 Task: Open the "Change your login email or login method" article.
Action: Mouse moved to (899, 95)
Screenshot: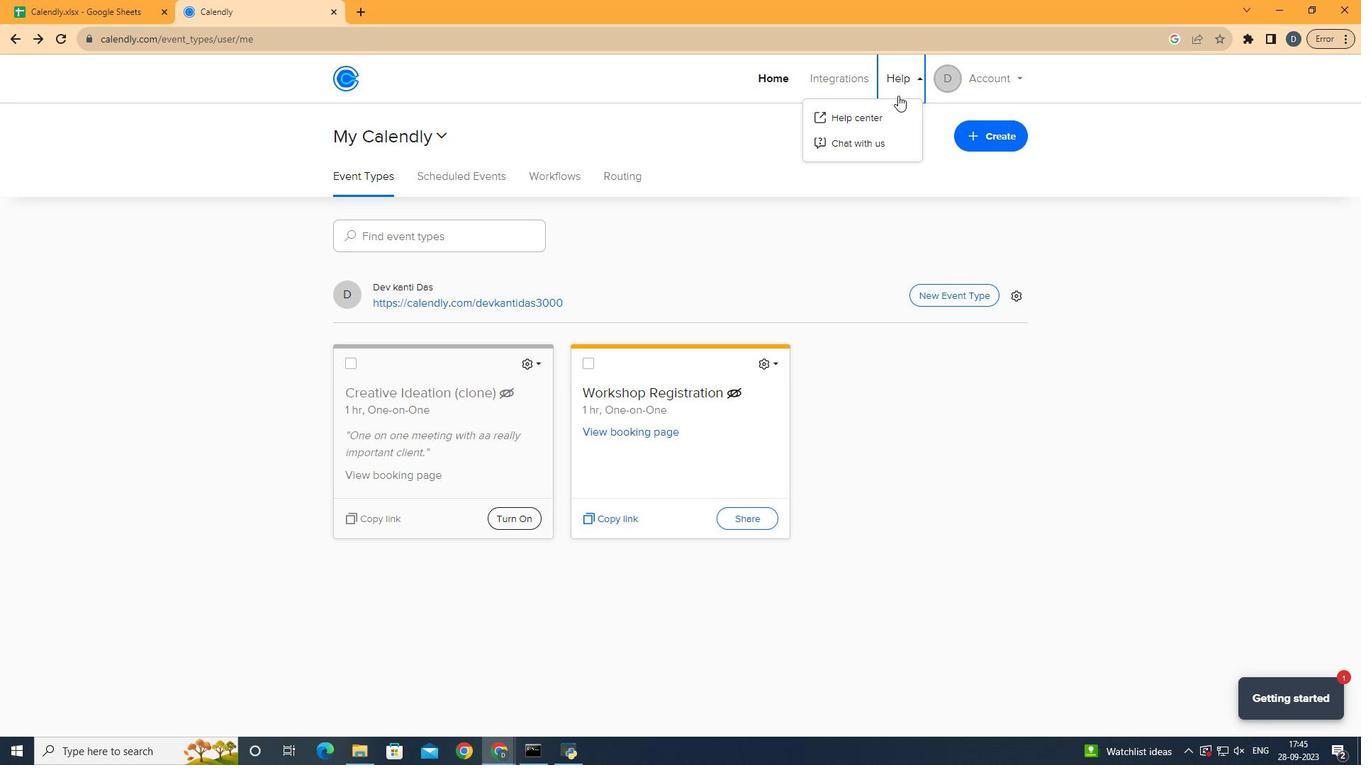 
Action: Mouse pressed left at (899, 95)
Screenshot: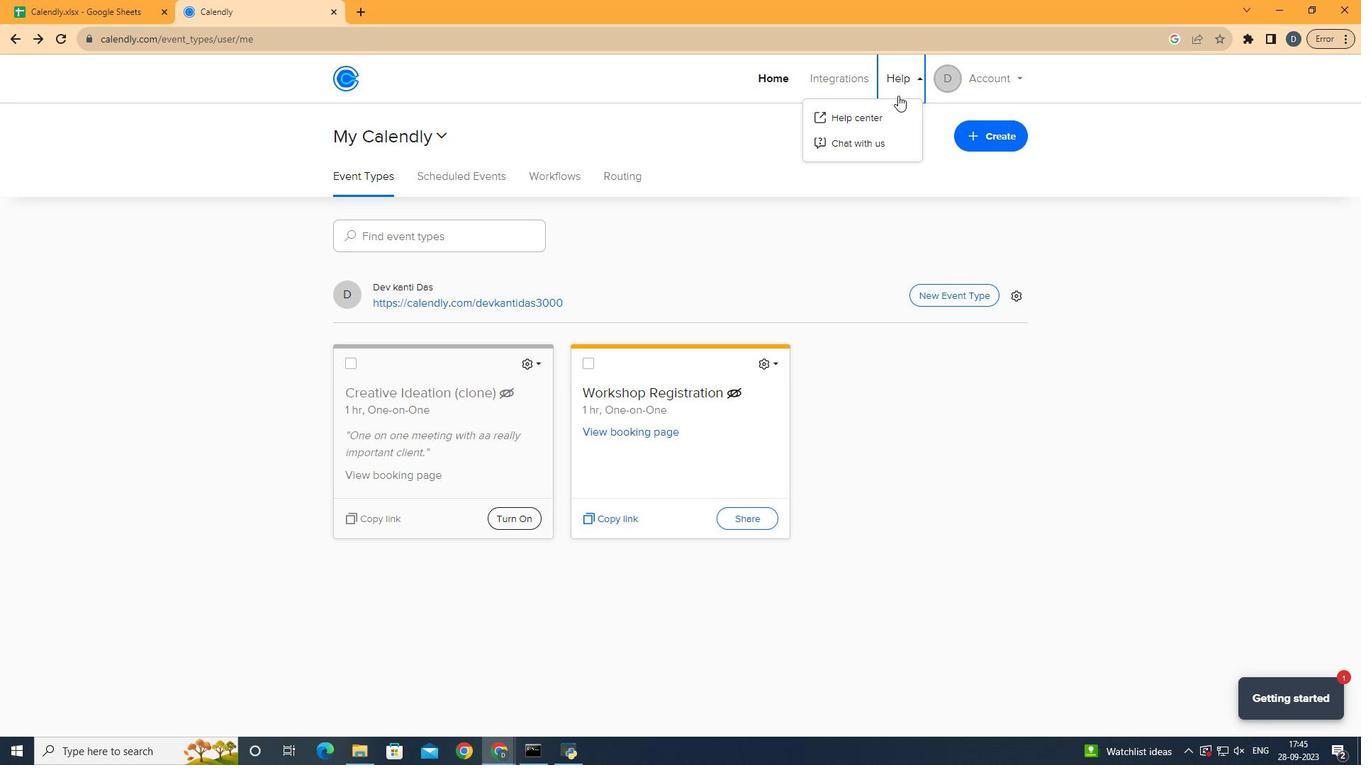 
Action: Mouse moved to (888, 114)
Screenshot: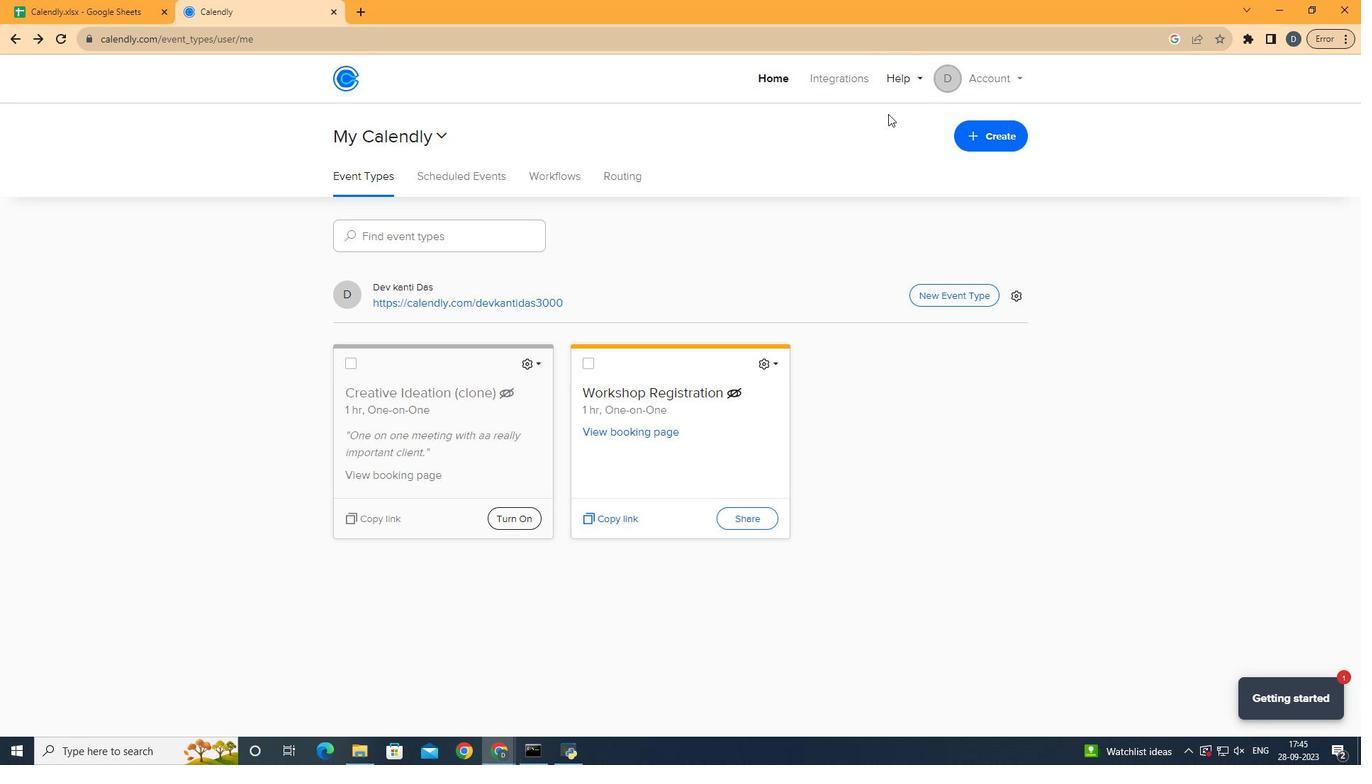 
Action: Mouse pressed left at (888, 114)
Screenshot: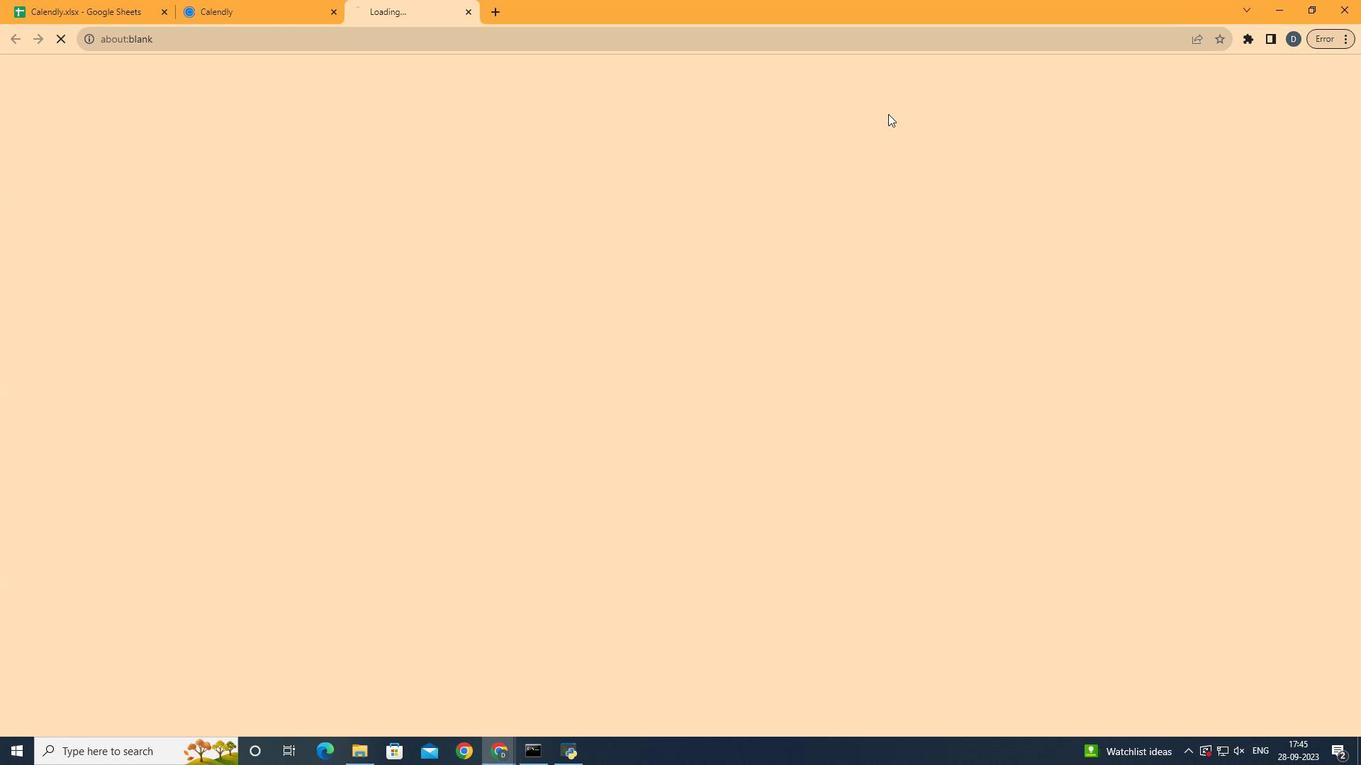 
Action: Mouse moved to (706, 415)
Screenshot: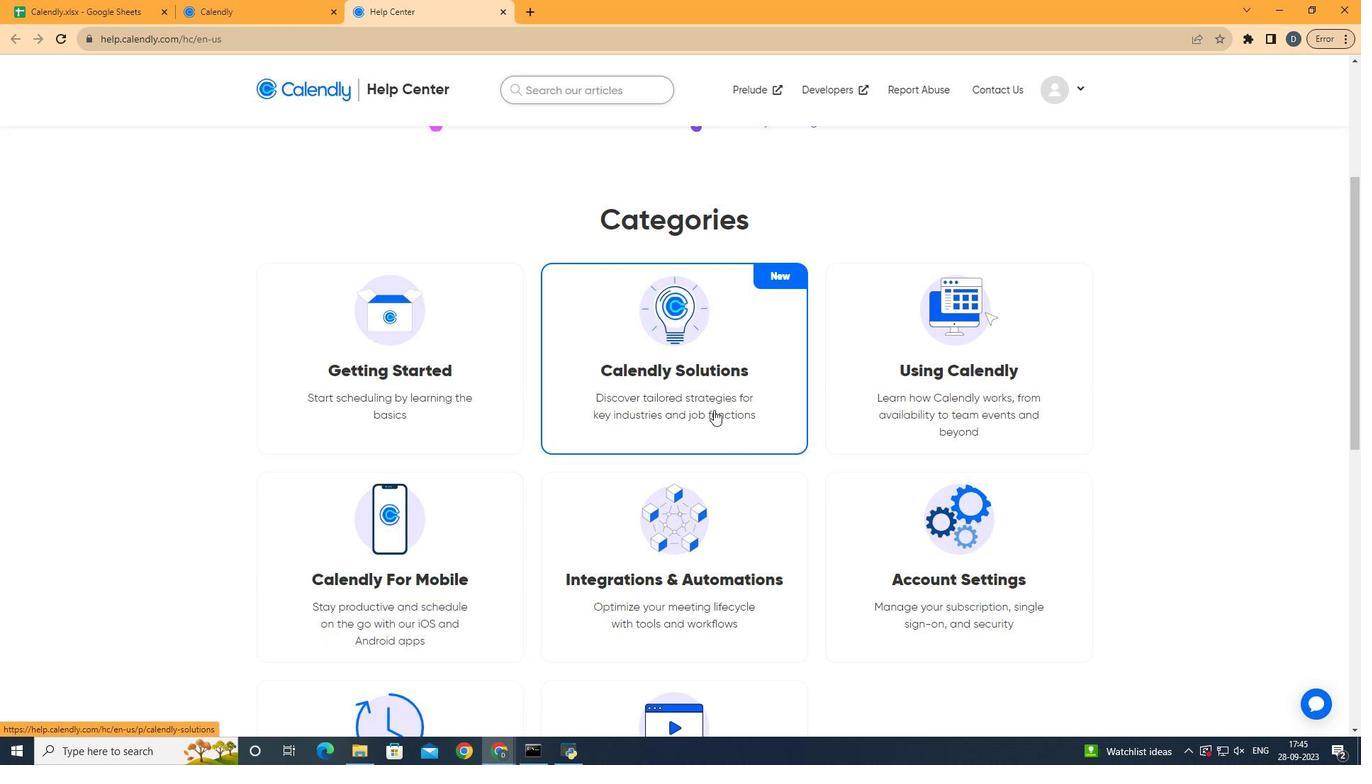 
Action: Mouse scrolled (706, 414) with delta (0, 0)
Screenshot: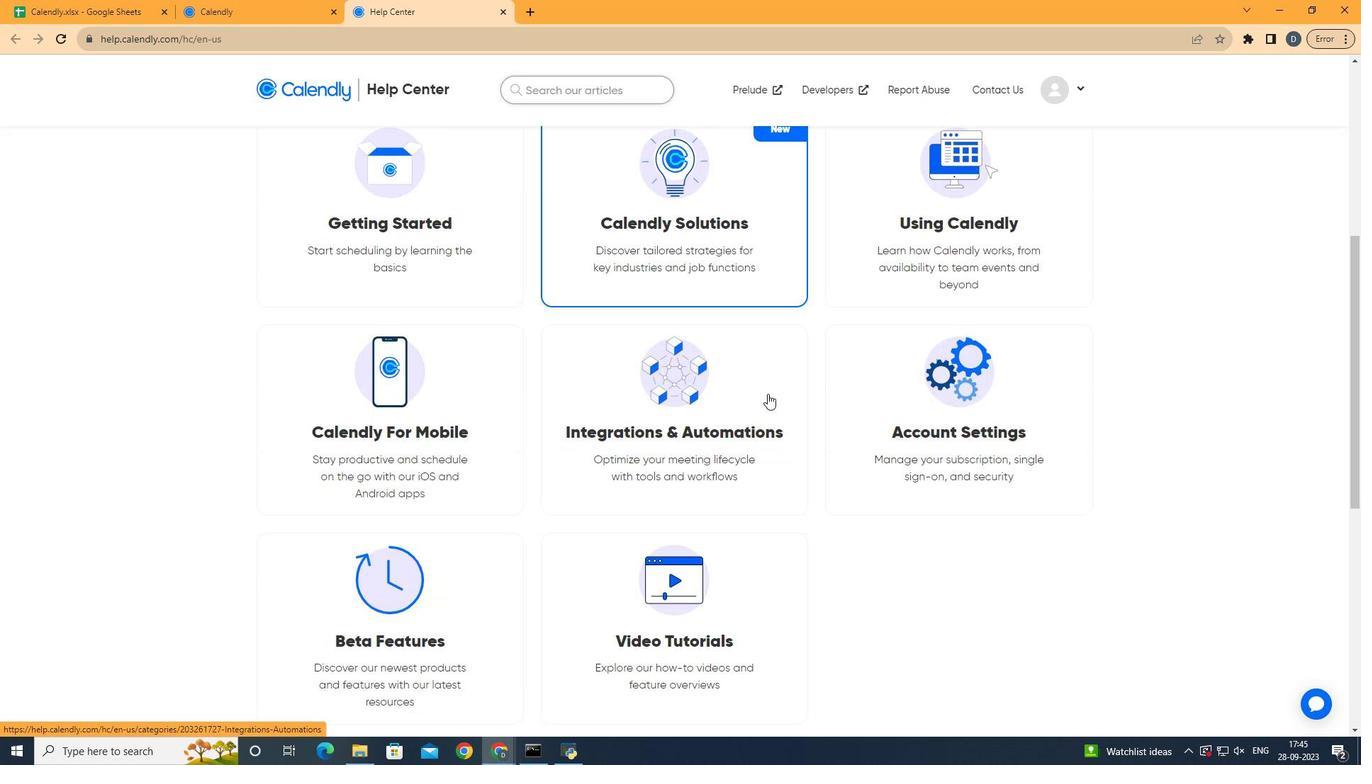 
Action: Mouse scrolled (706, 414) with delta (0, 0)
Screenshot: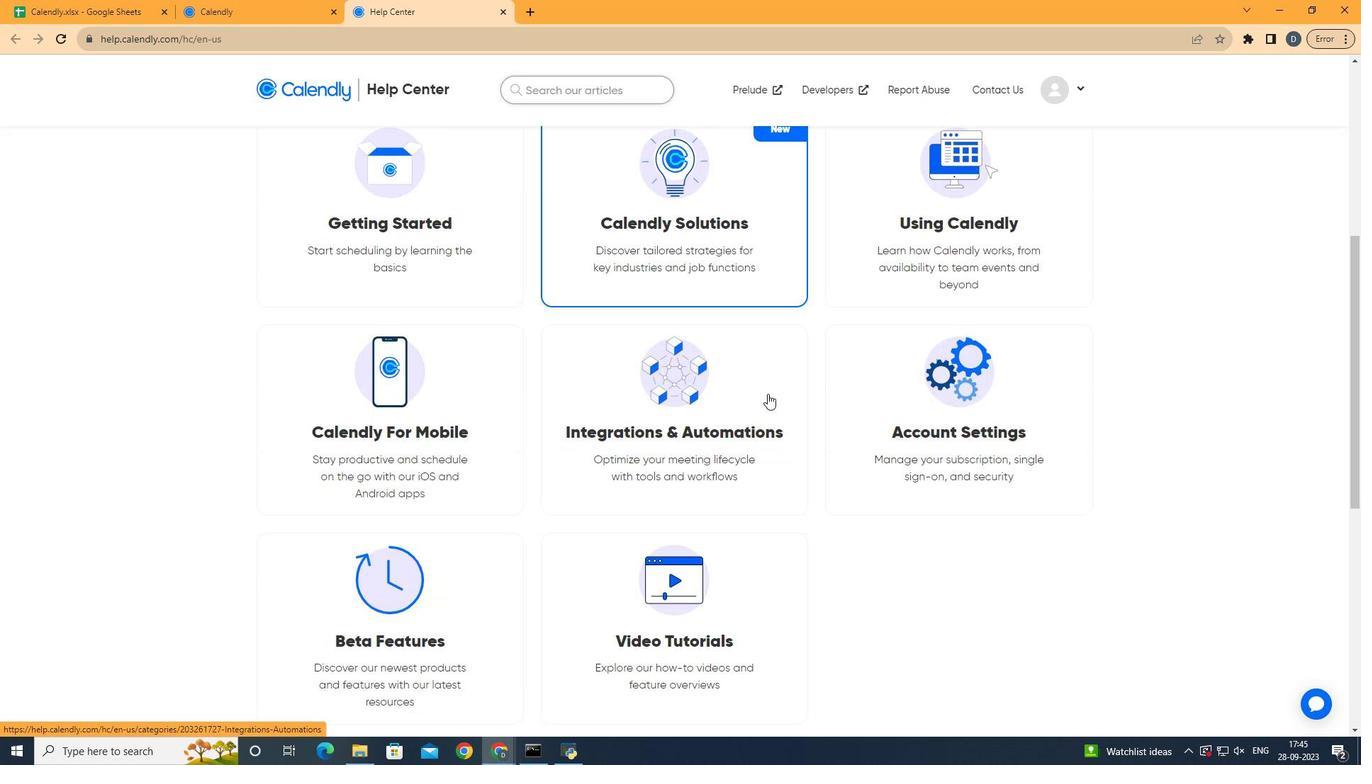 
Action: Mouse scrolled (706, 414) with delta (0, 0)
Screenshot: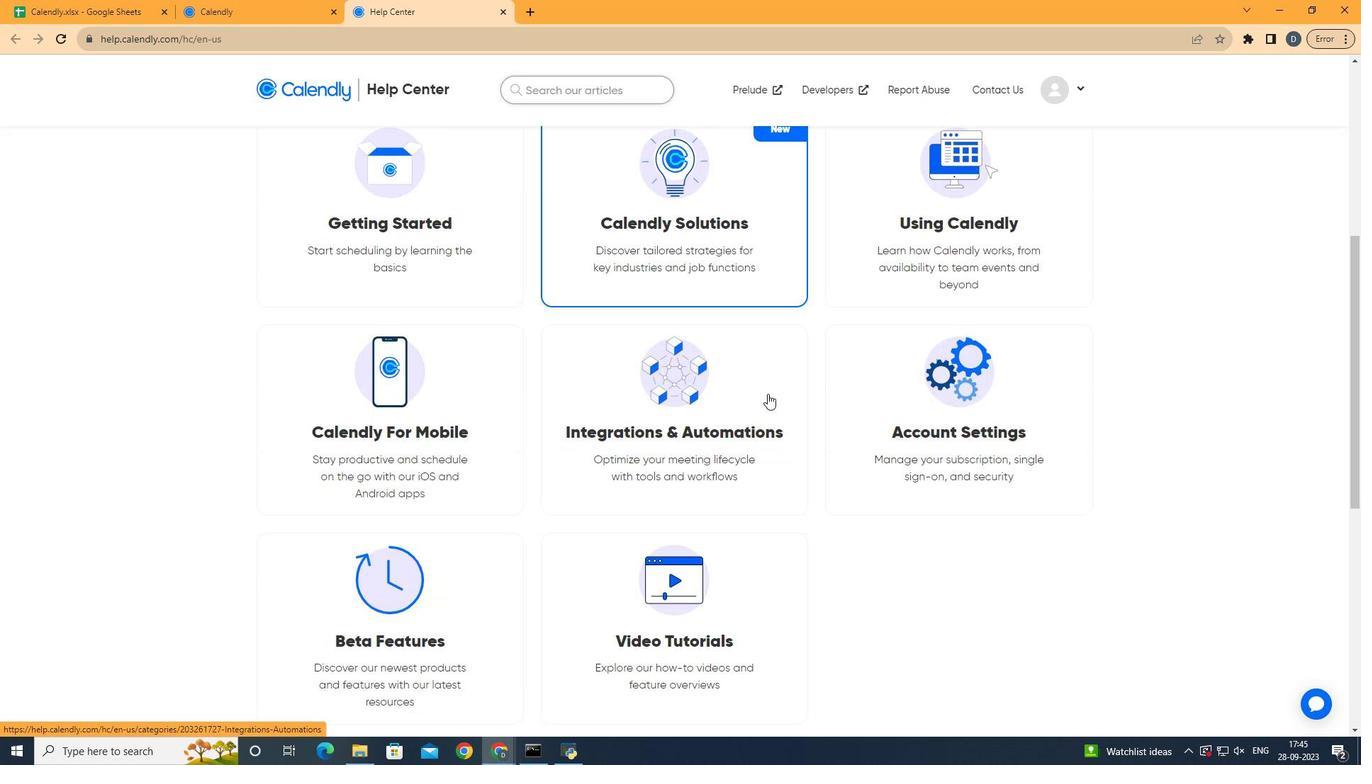 
Action: Mouse scrolled (706, 414) with delta (0, 0)
Screenshot: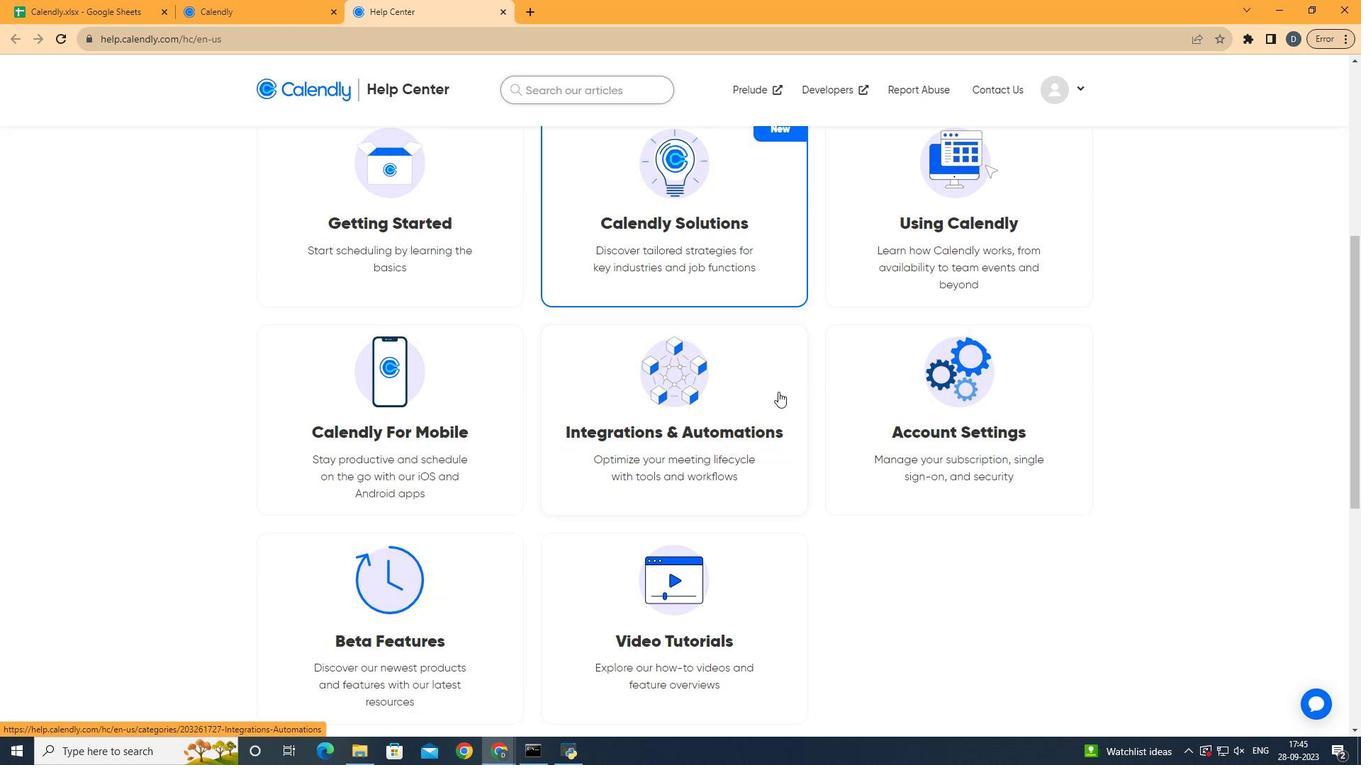 
Action: Mouse scrolled (706, 414) with delta (0, 0)
Screenshot: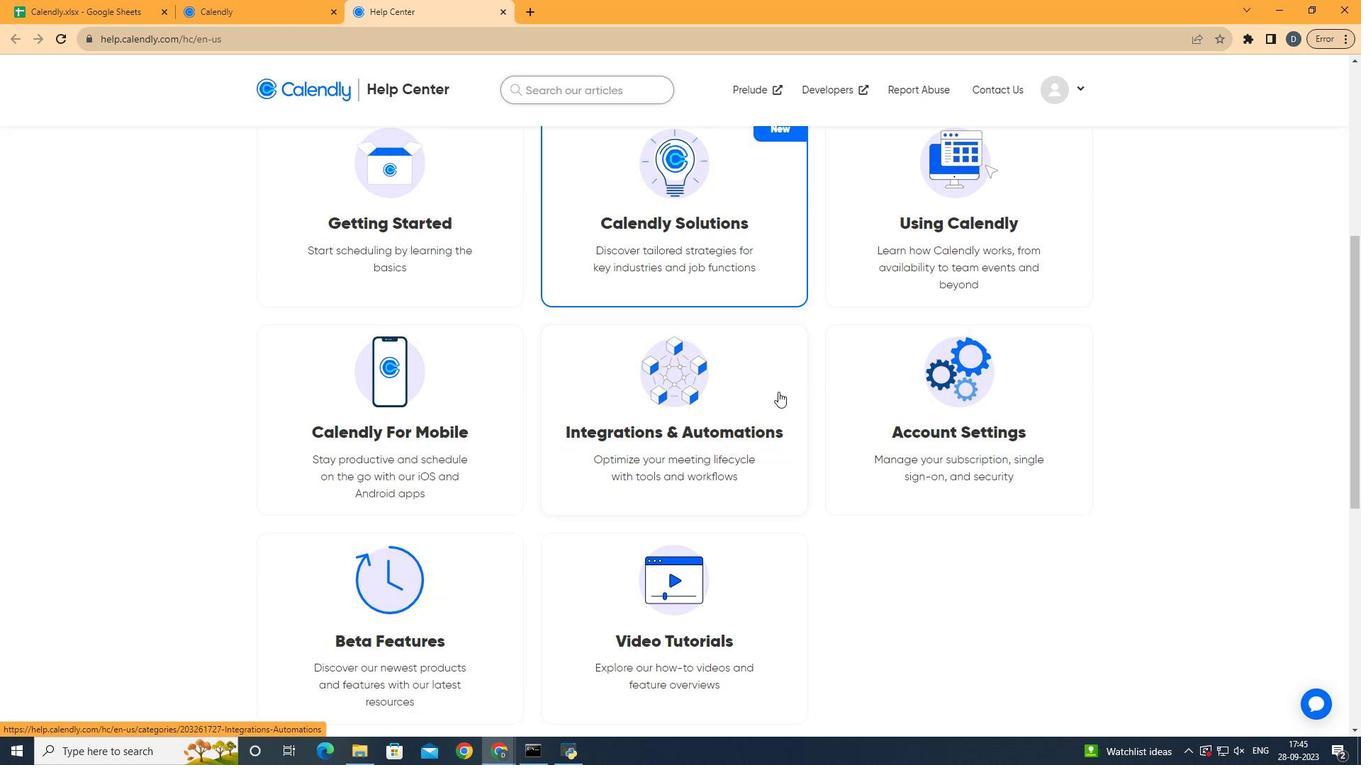 
Action: Mouse scrolled (706, 414) with delta (0, 0)
Screenshot: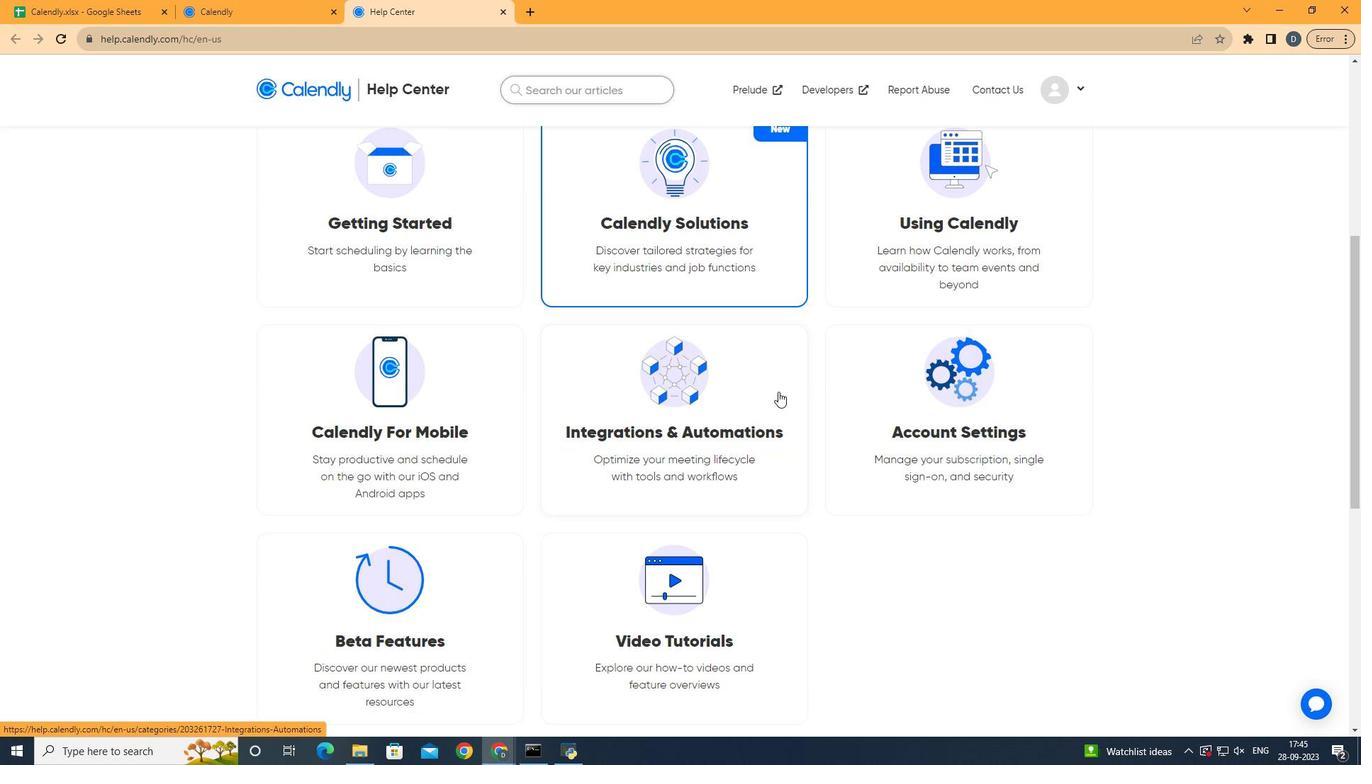 
Action: Mouse moved to (972, 414)
Screenshot: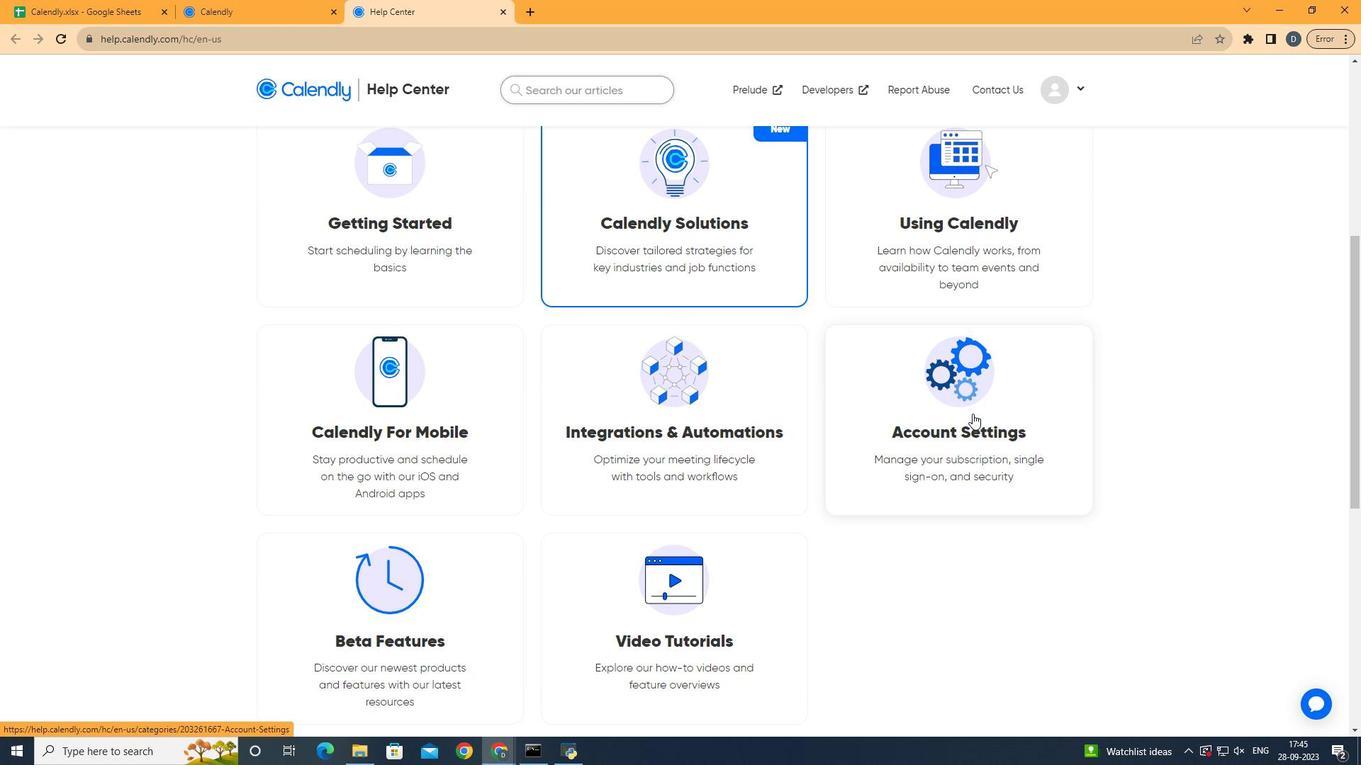 
Action: Mouse pressed left at (972, 414)
Screenshot: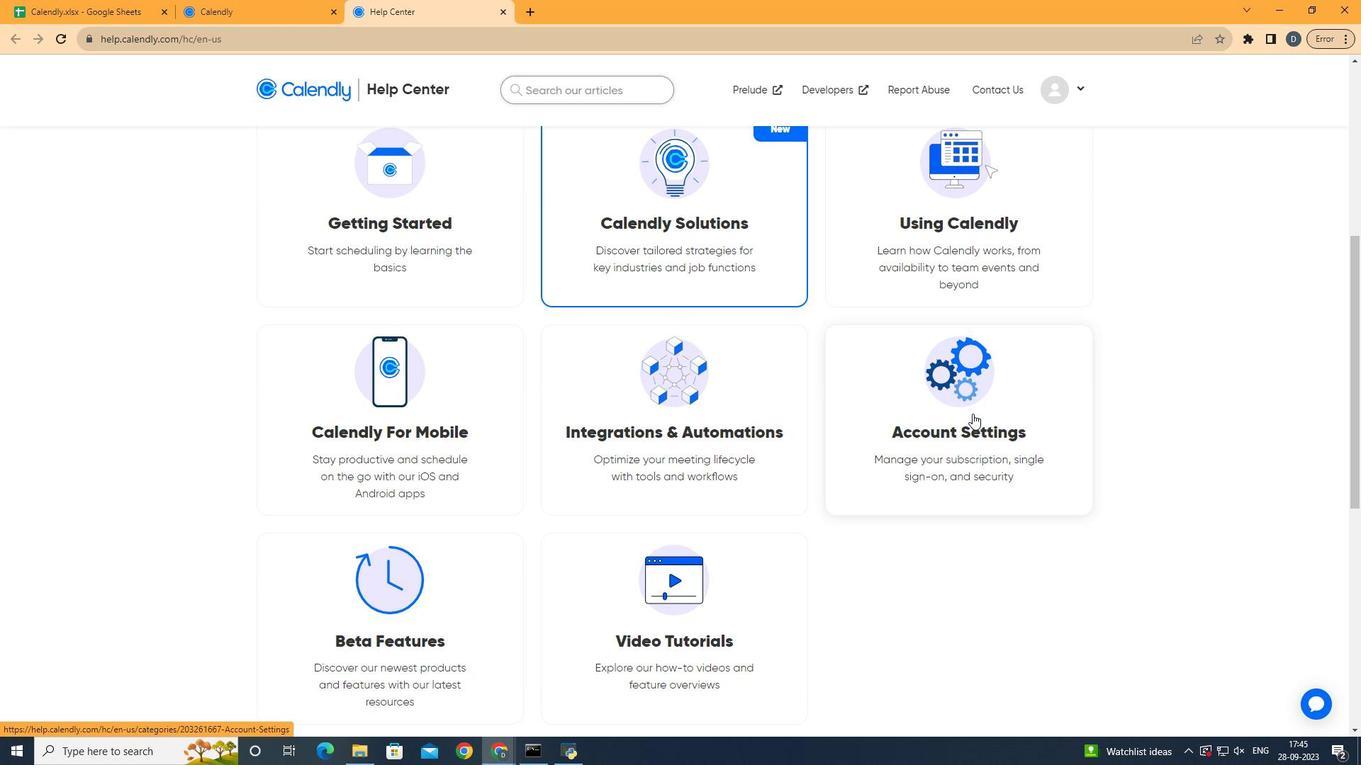 
Action: Mouse moved to (696, 456)
Screenshot: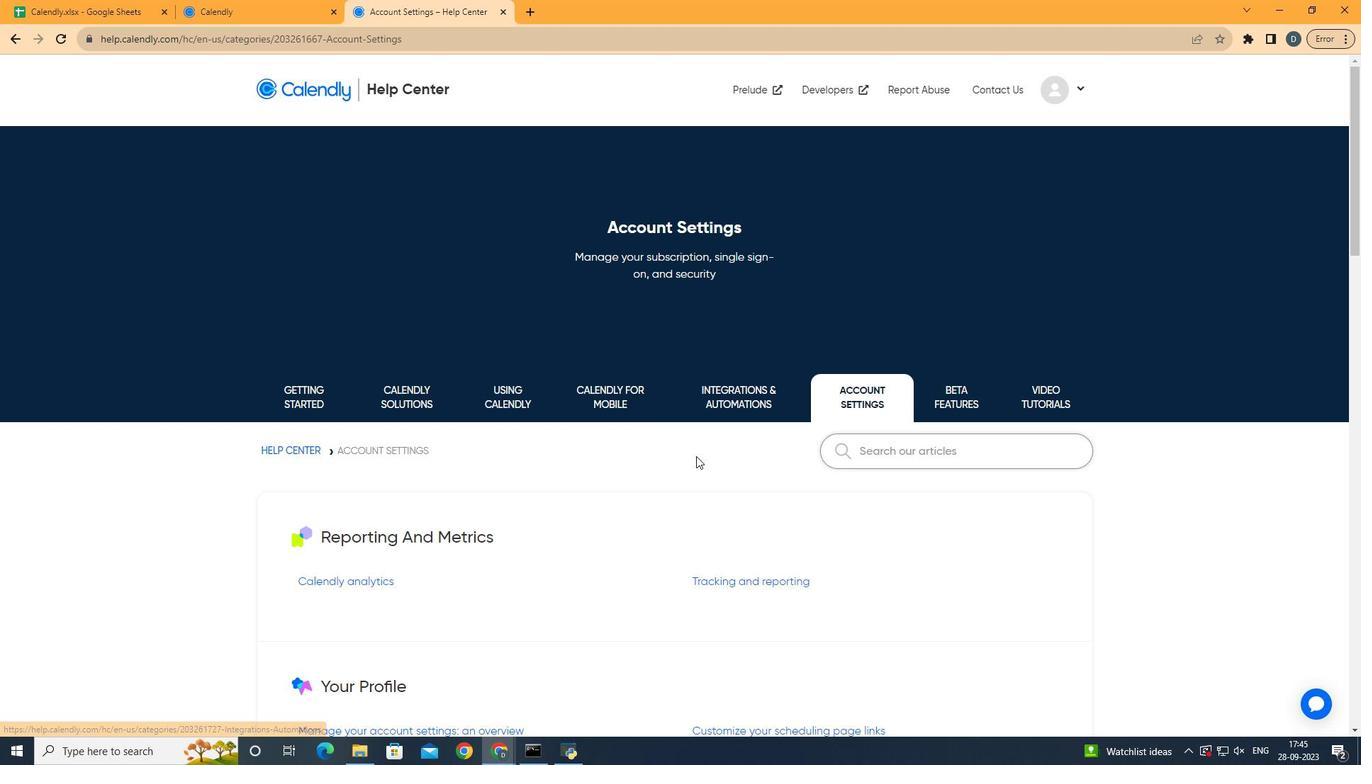 
Action: Mouse scrolled (696, 455) with delta (0, 0)
Screenshot: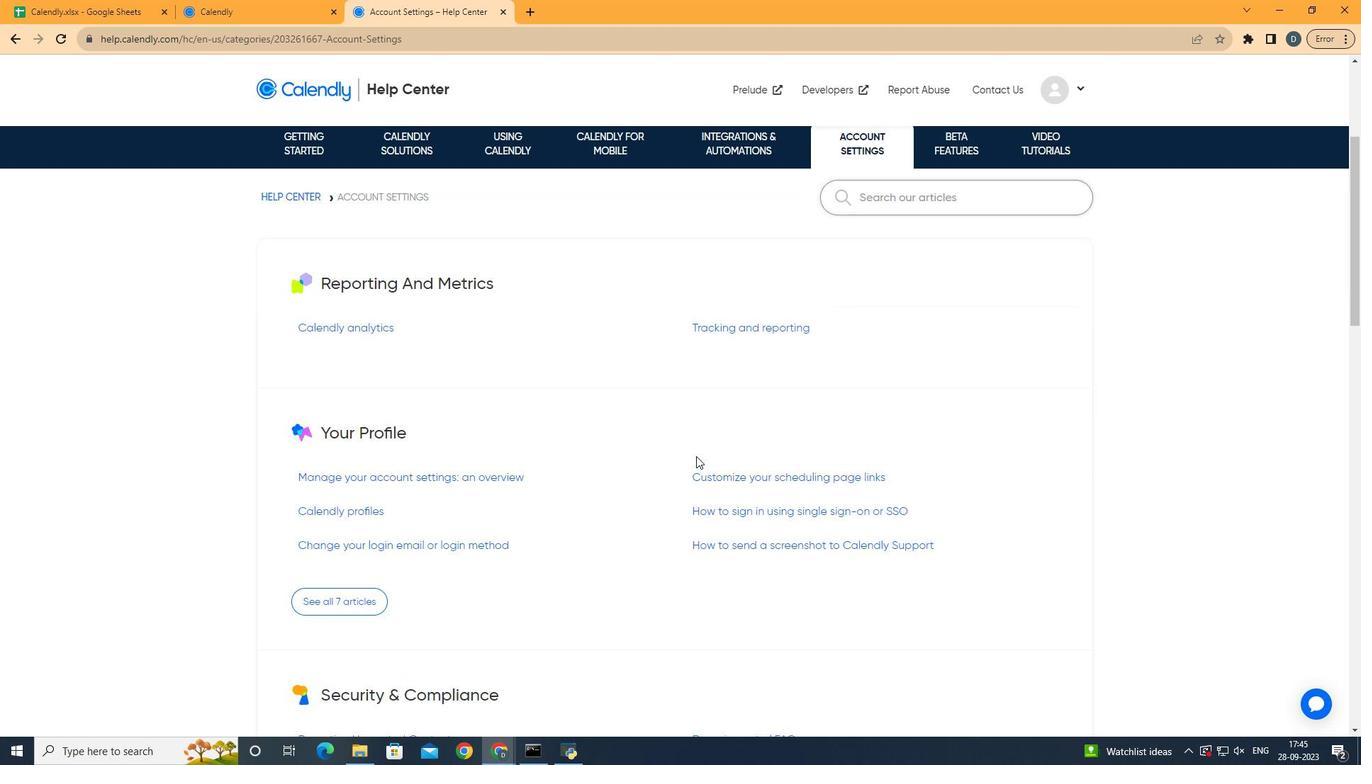 
Action: Mouse scrolled (696, 455) with delta (0, 0)
Screenshot: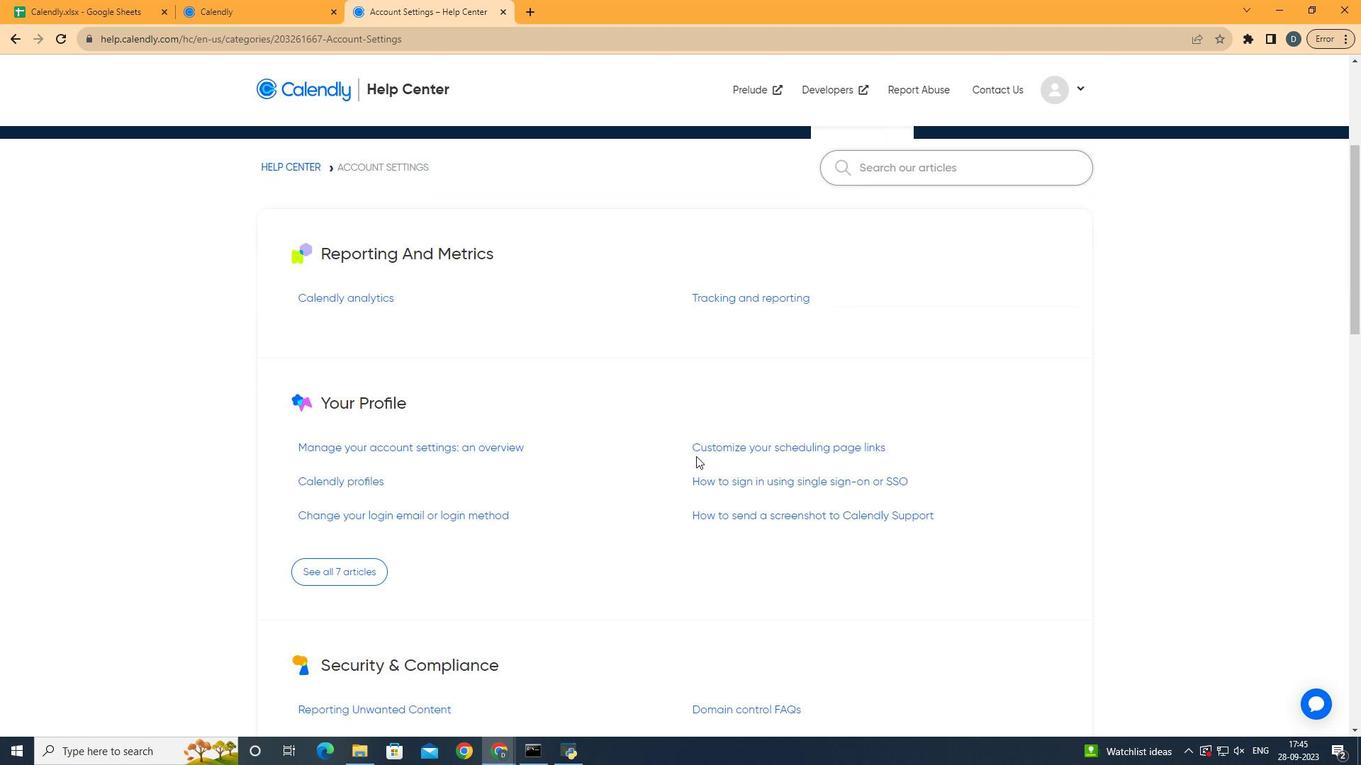 
Action: Mouse scrolled (696, 455) with delta (0, 0)
Screenshot: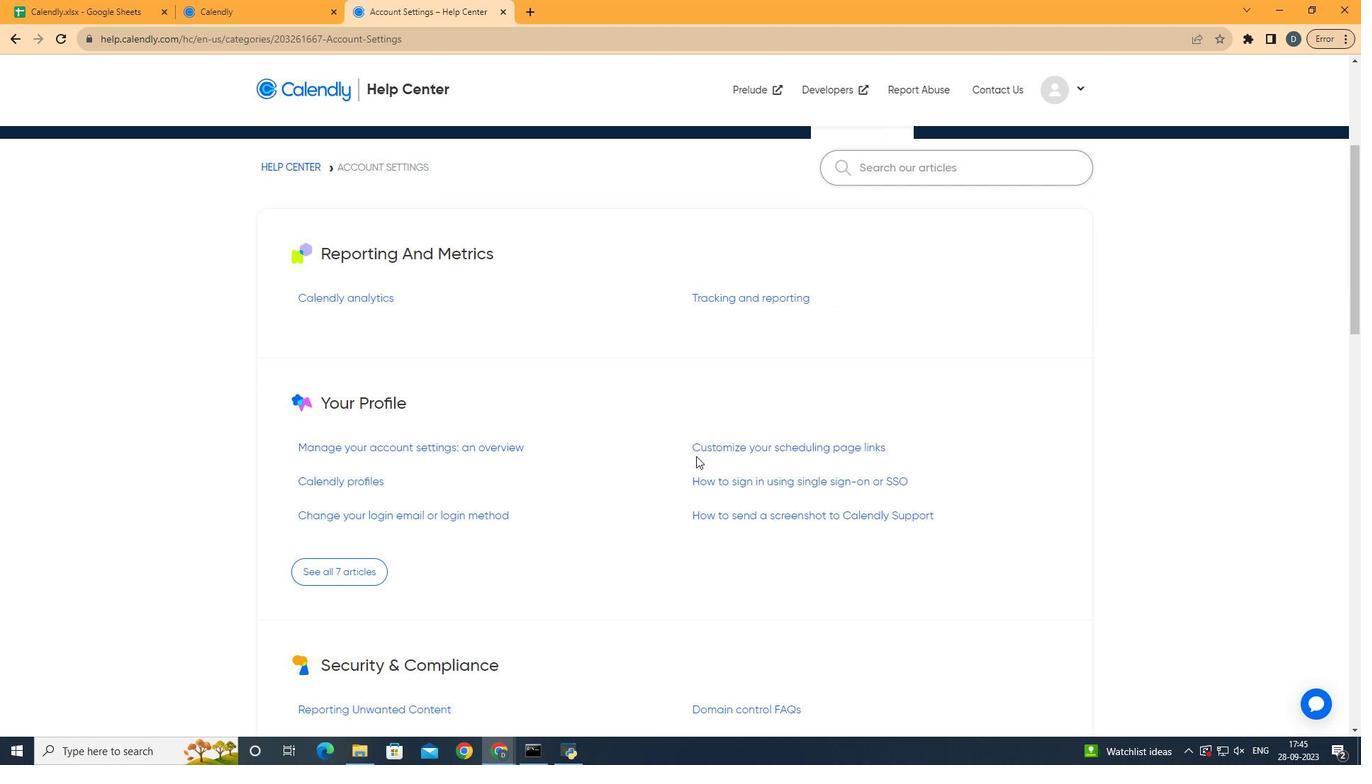 
Action: Mouse scrolled (696, 455) with delta (0, 0)
Screenshot: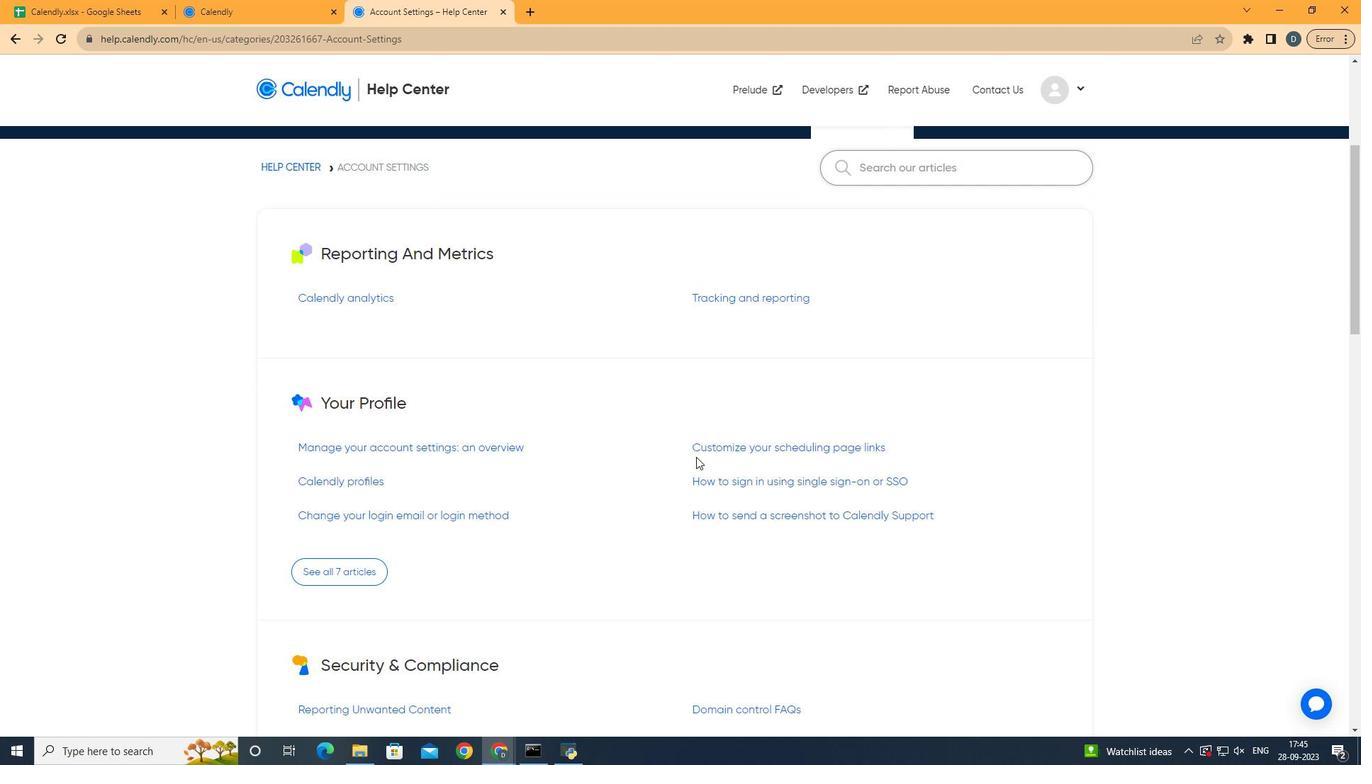 
Action: Mouse moved to (624, 508)
Screenshot: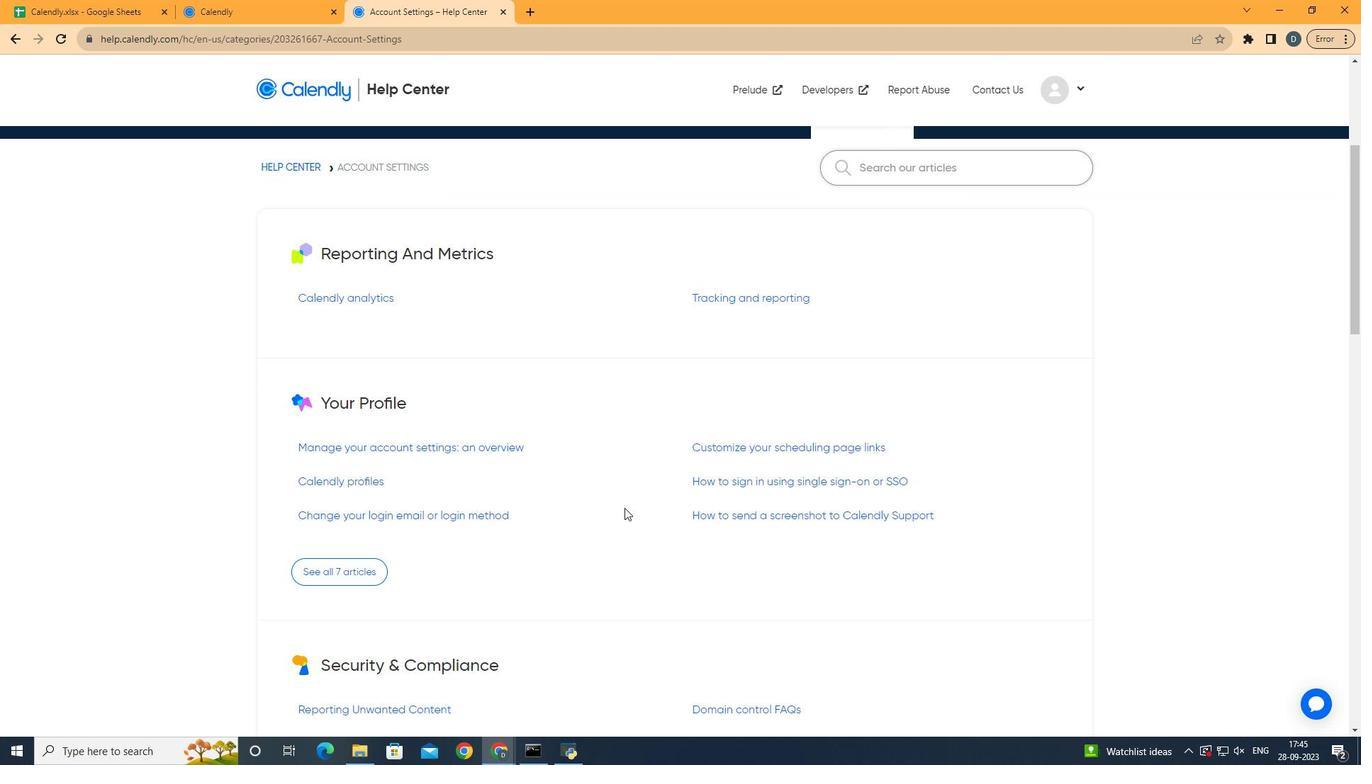 
Action: Mouse scrolled (624, 507) with delta (0, 0)
Screenshot: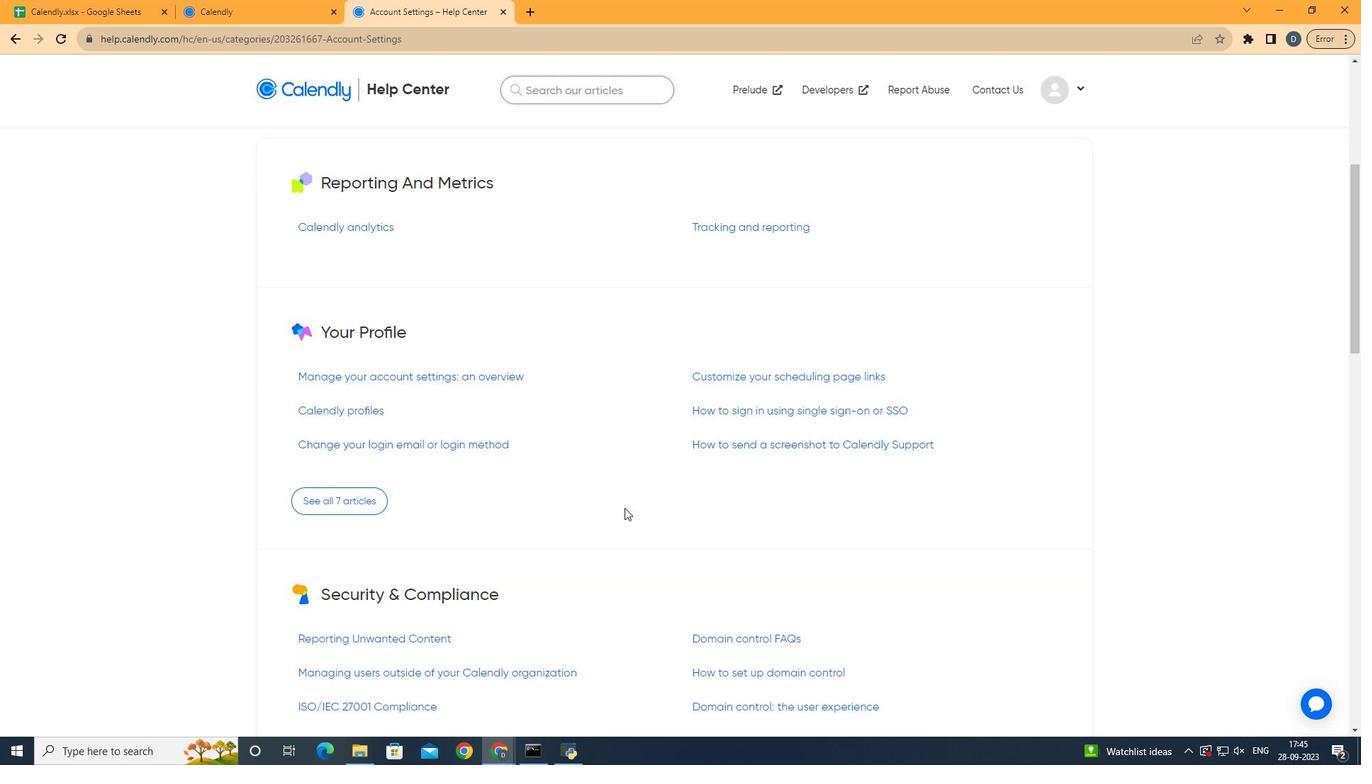 
Action: Mouse scrolled (624, 507) with delta (0, 0)
Screenshot: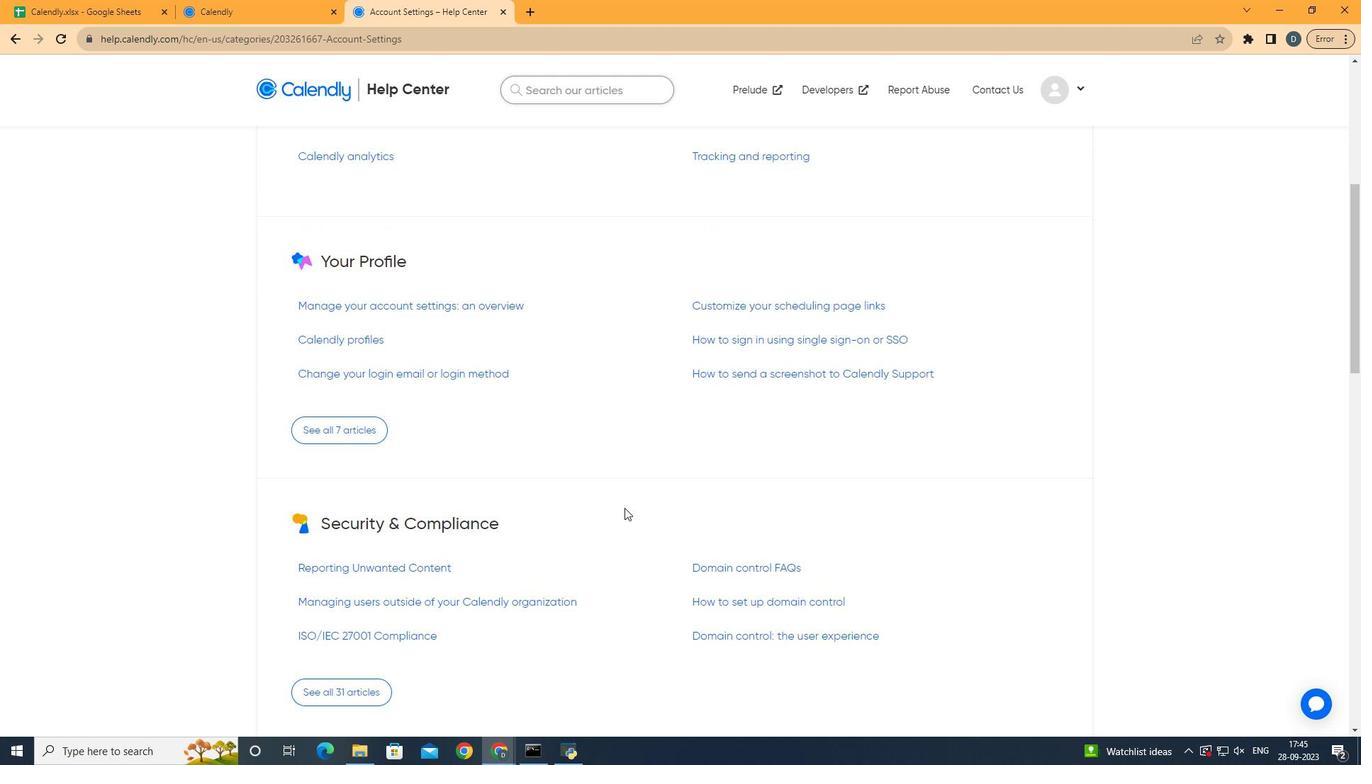 
Action: Mouse moved to (455, 372)
Screenshot: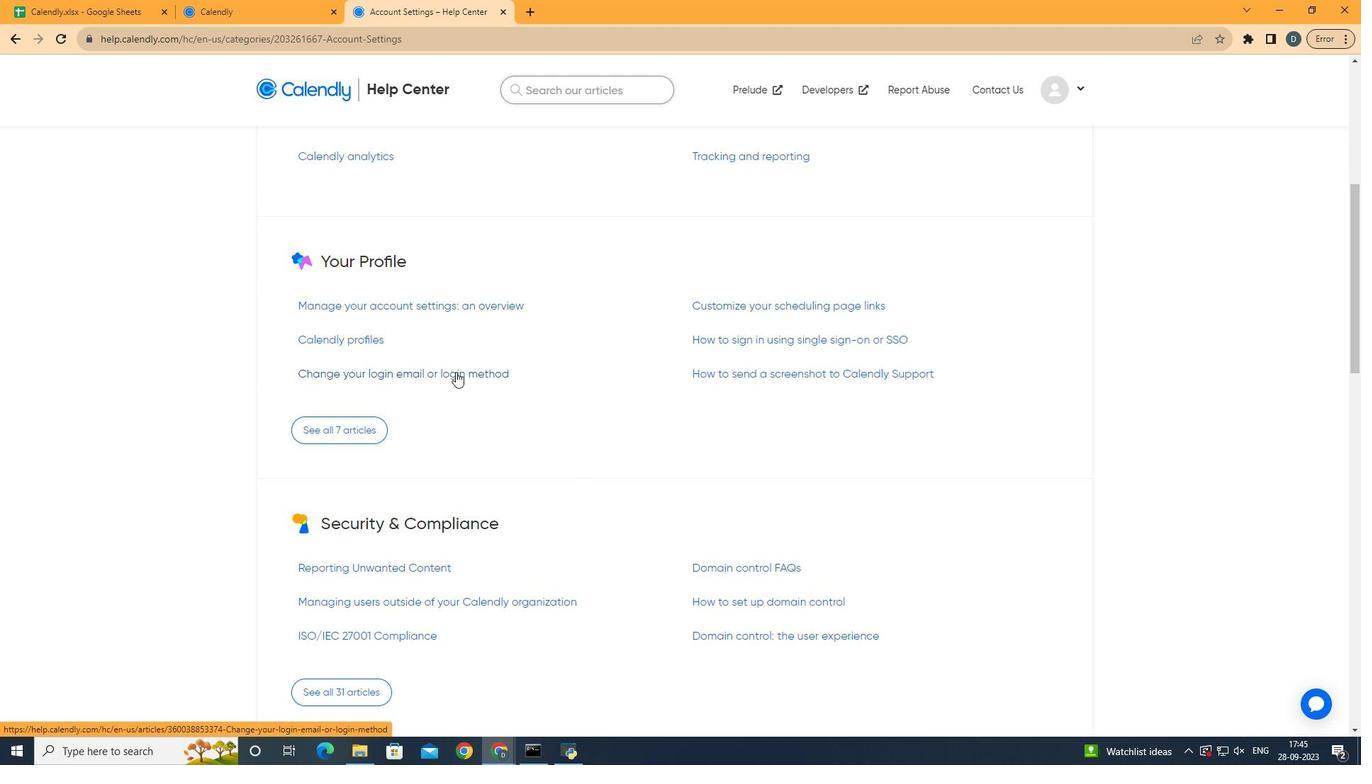 
Action: Mouse pressed left at (455, 372)
Screenshot: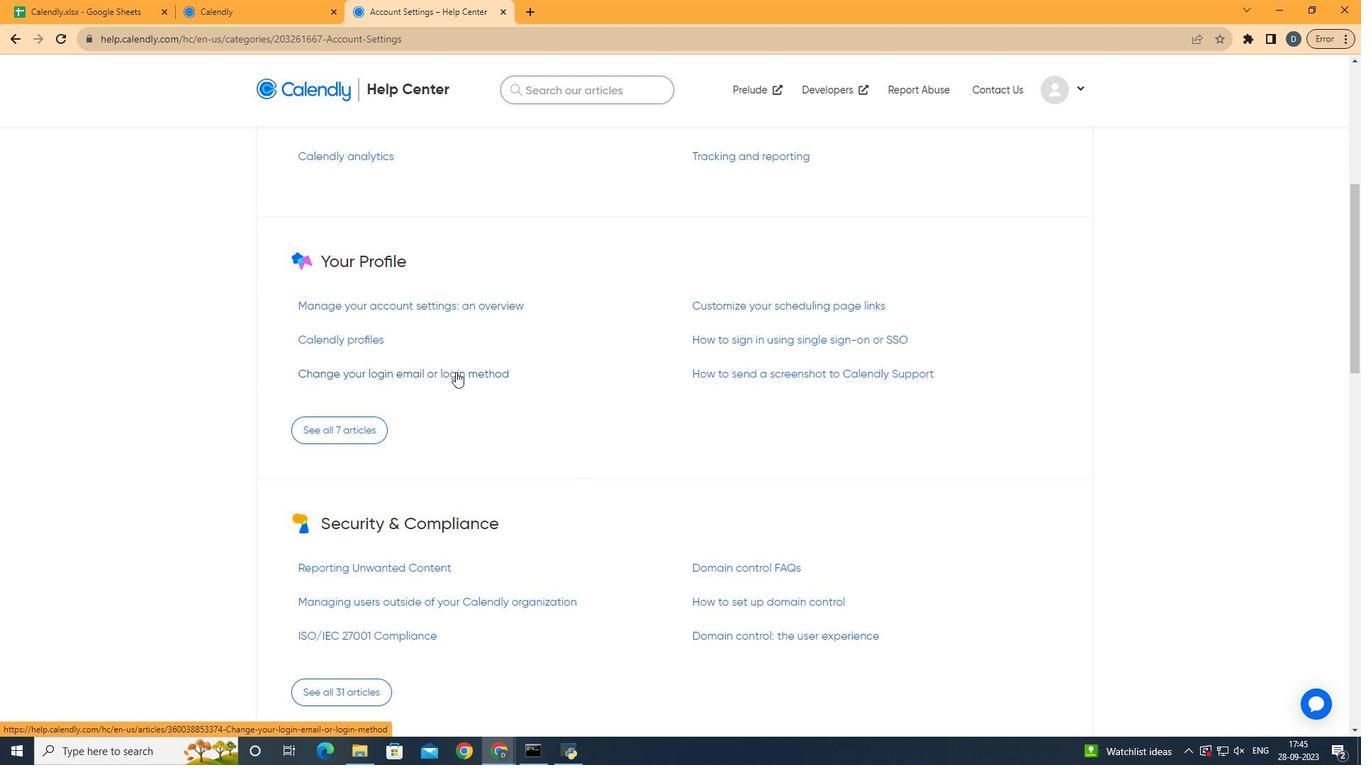 
Action: Mouse moved to (763, 451)
Screenshot: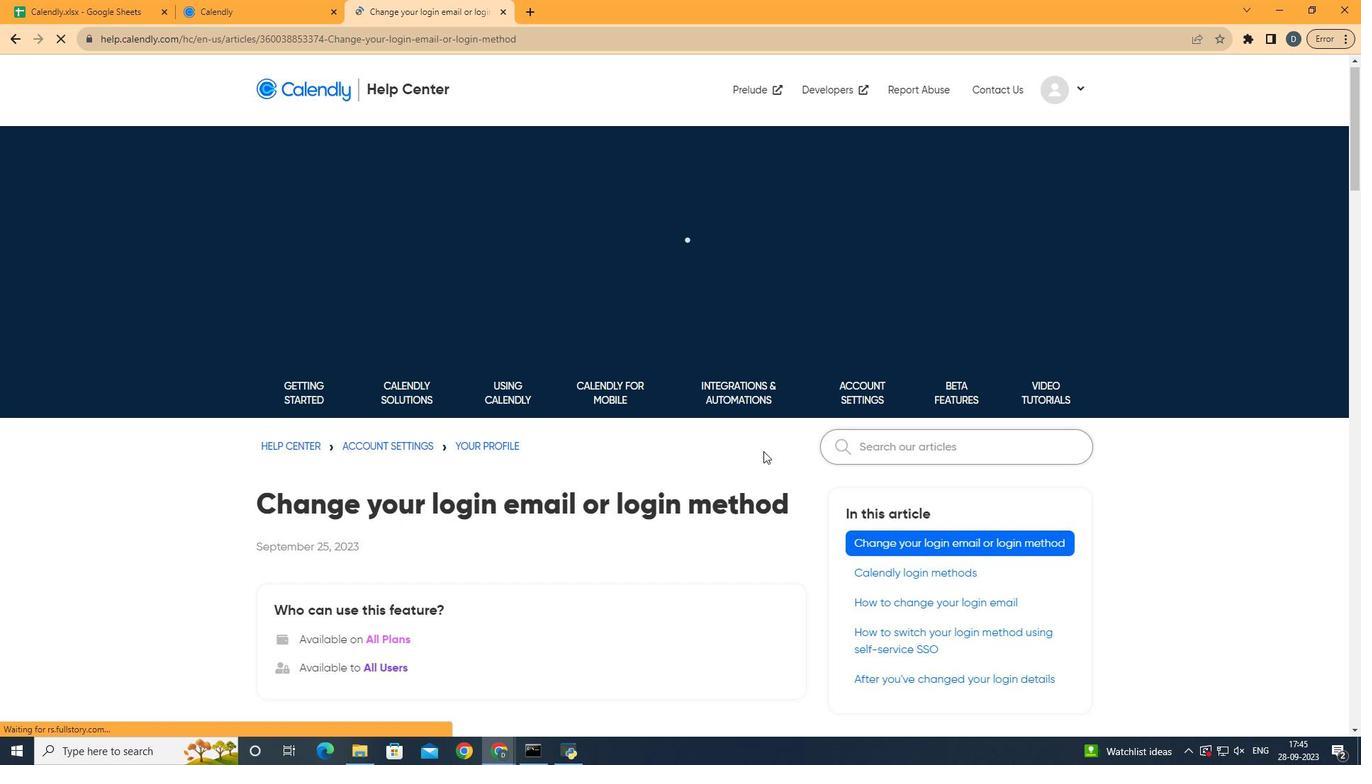 
Action: Mouse scrolled (763, 450) with delta (0, 0)
Screenshot: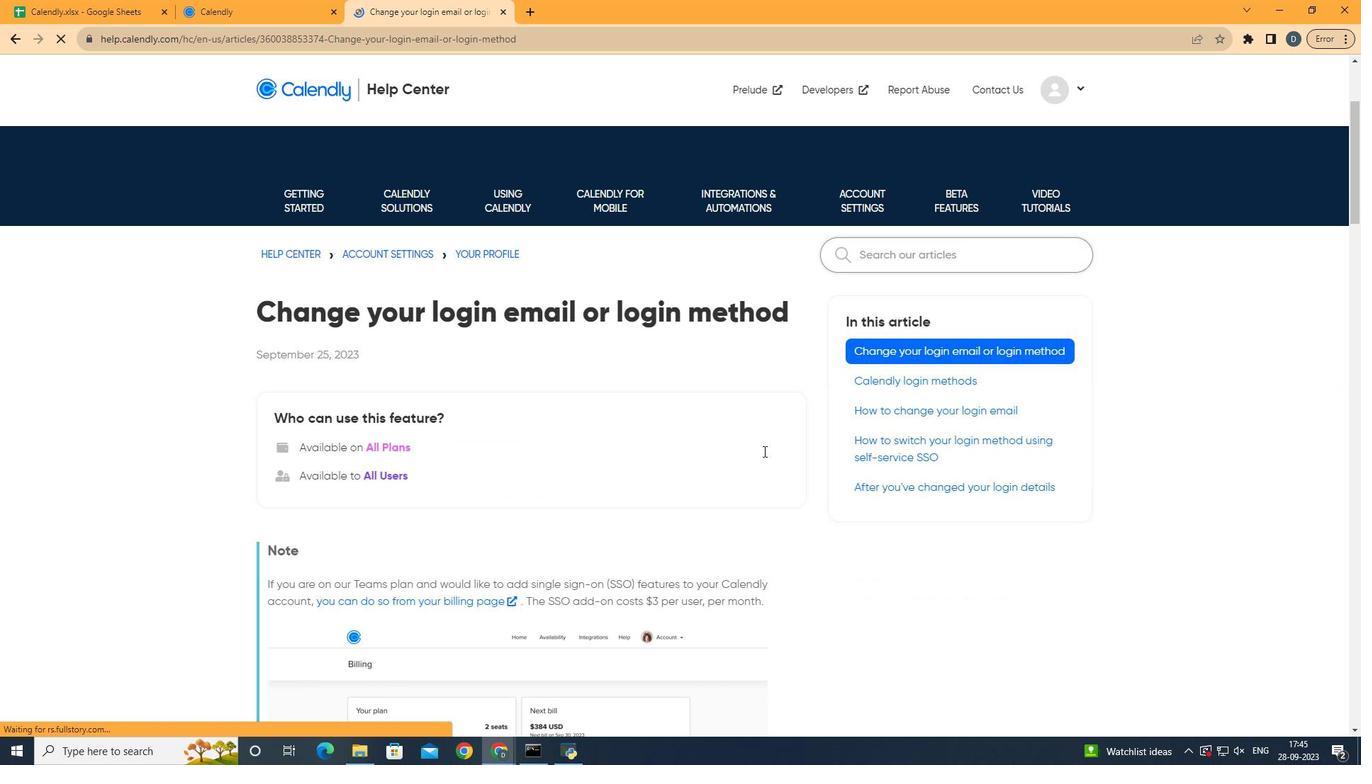 
Action: Mouse scrolled (763, 450) with delta (0, 0)
Screenshot: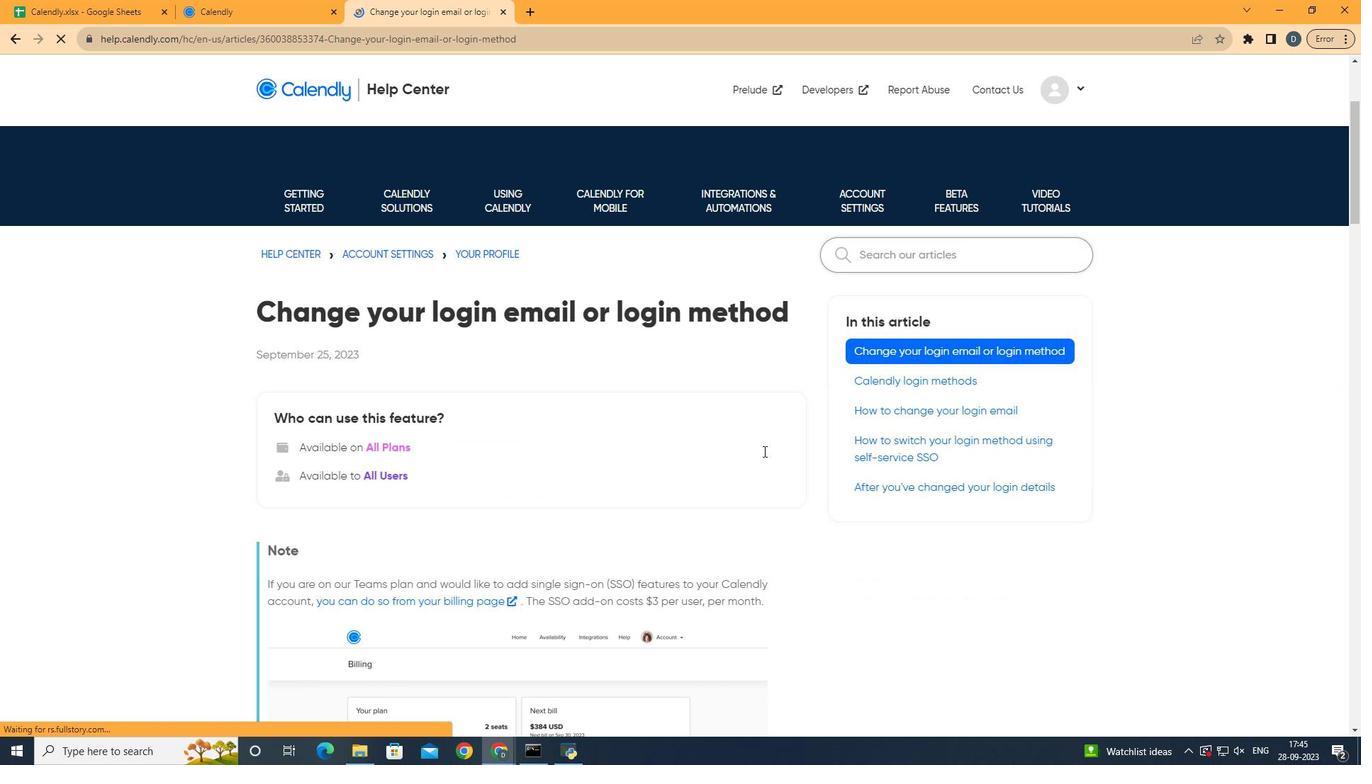 
Action: Mouse scrolled (763, 450) with delta (0, 0)
Screenshot: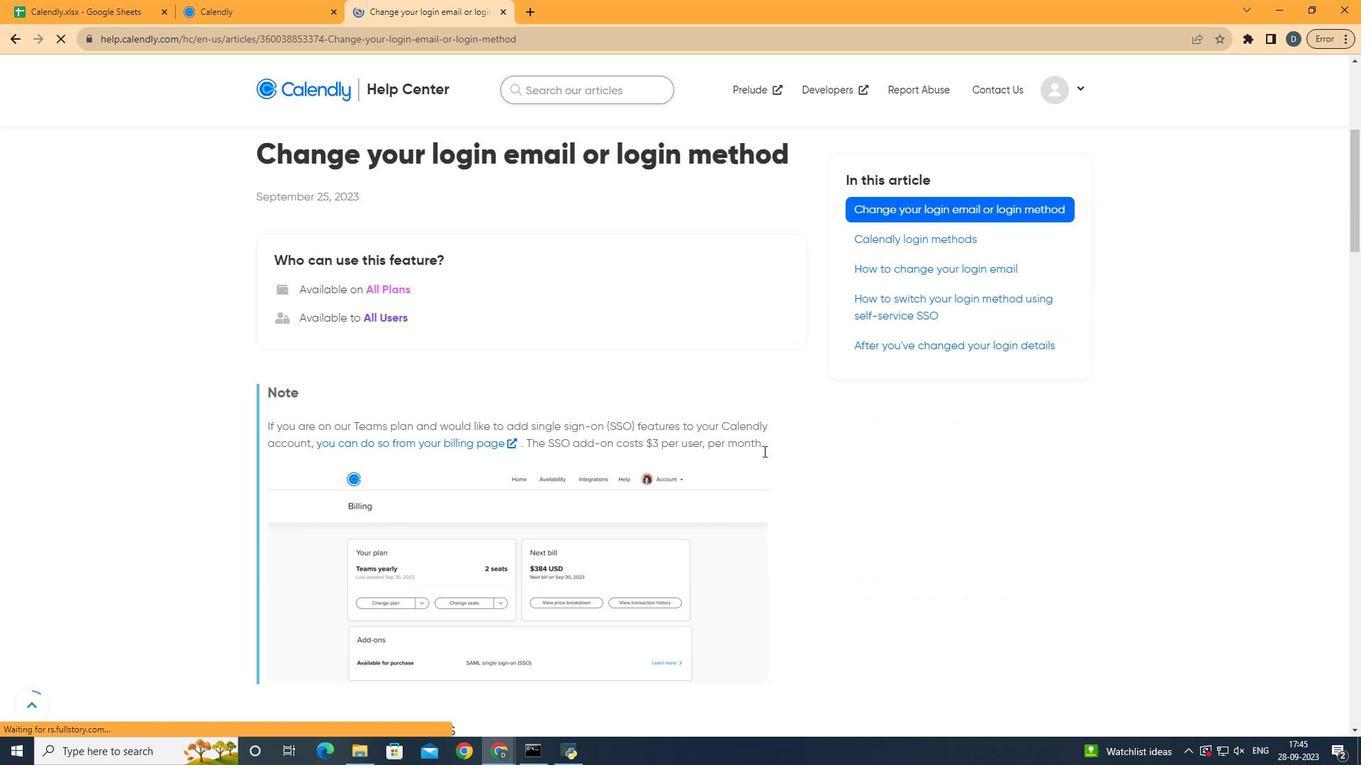 
Action: Mouse scrolled (763, 450) with delta (0, 0)
Screenshot: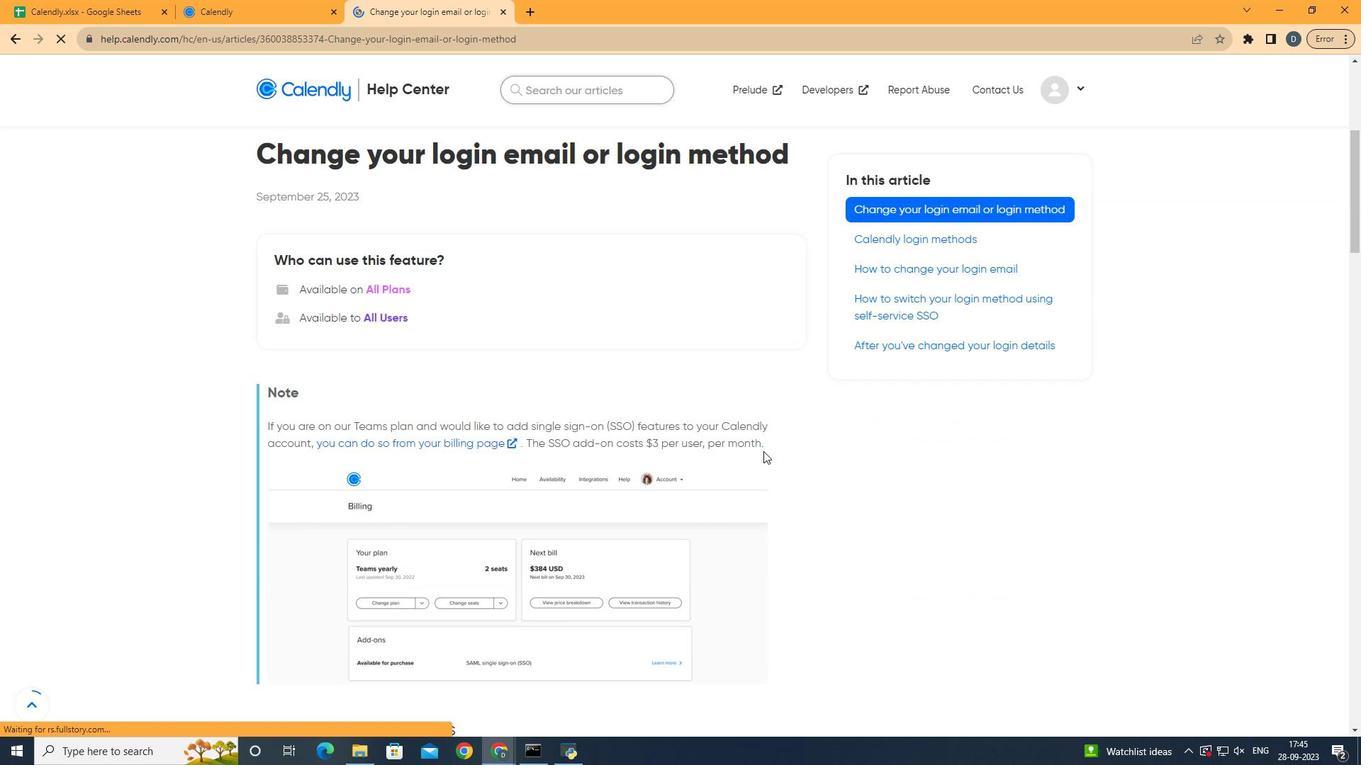 
Action: Mouse scrolled (763, 450) with delta (0, 0)
Screenshot: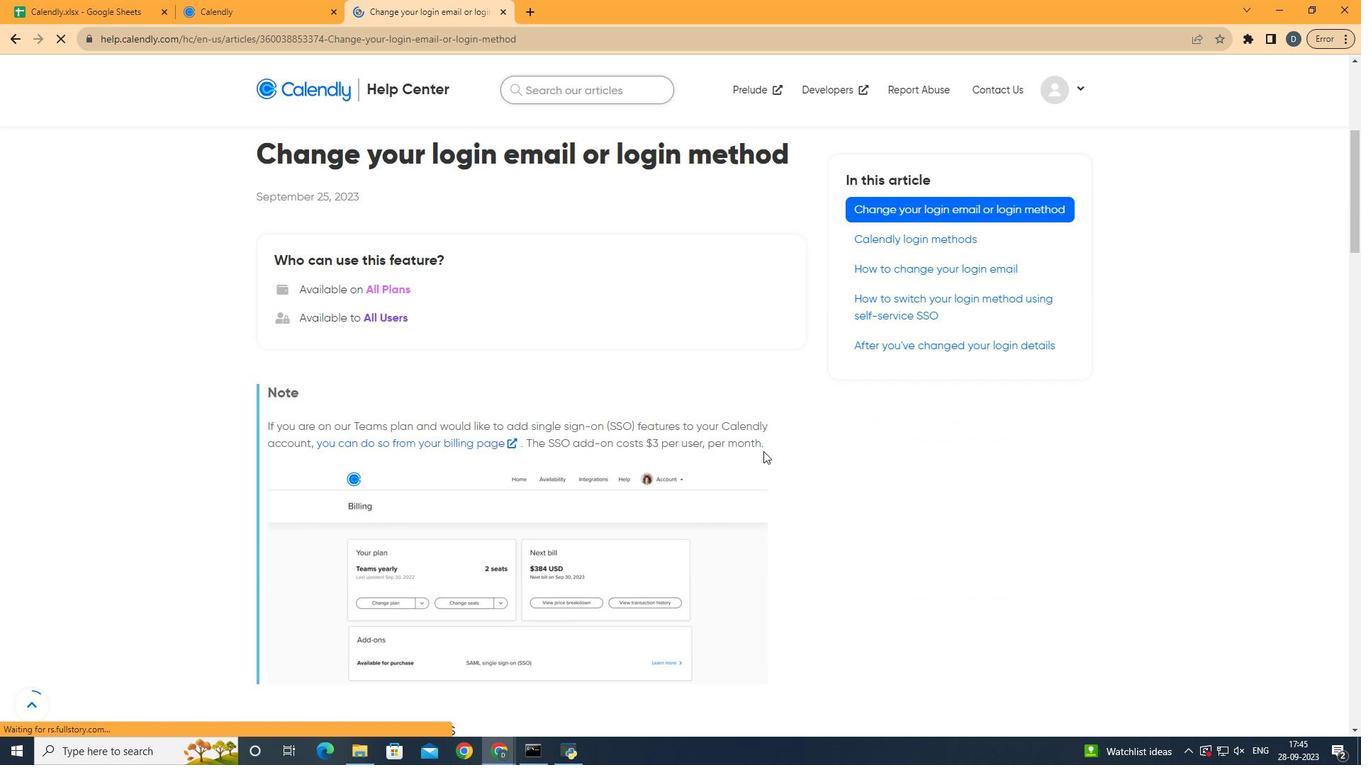
Action: Mouse scrolled (763, 450) with delta (0, 0)
Screenshot: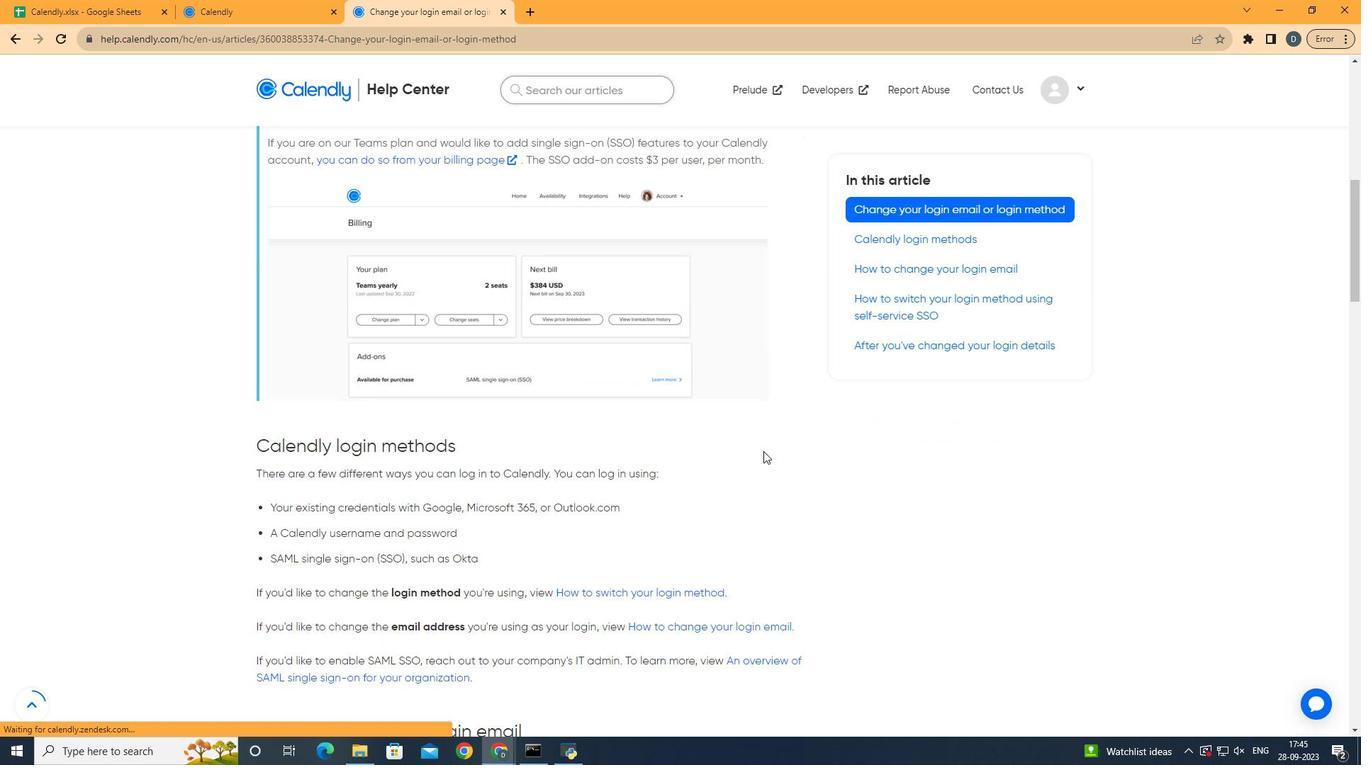 
Action: Mouse scrolled (763, 450) with delta (0, 0)
Screenshot: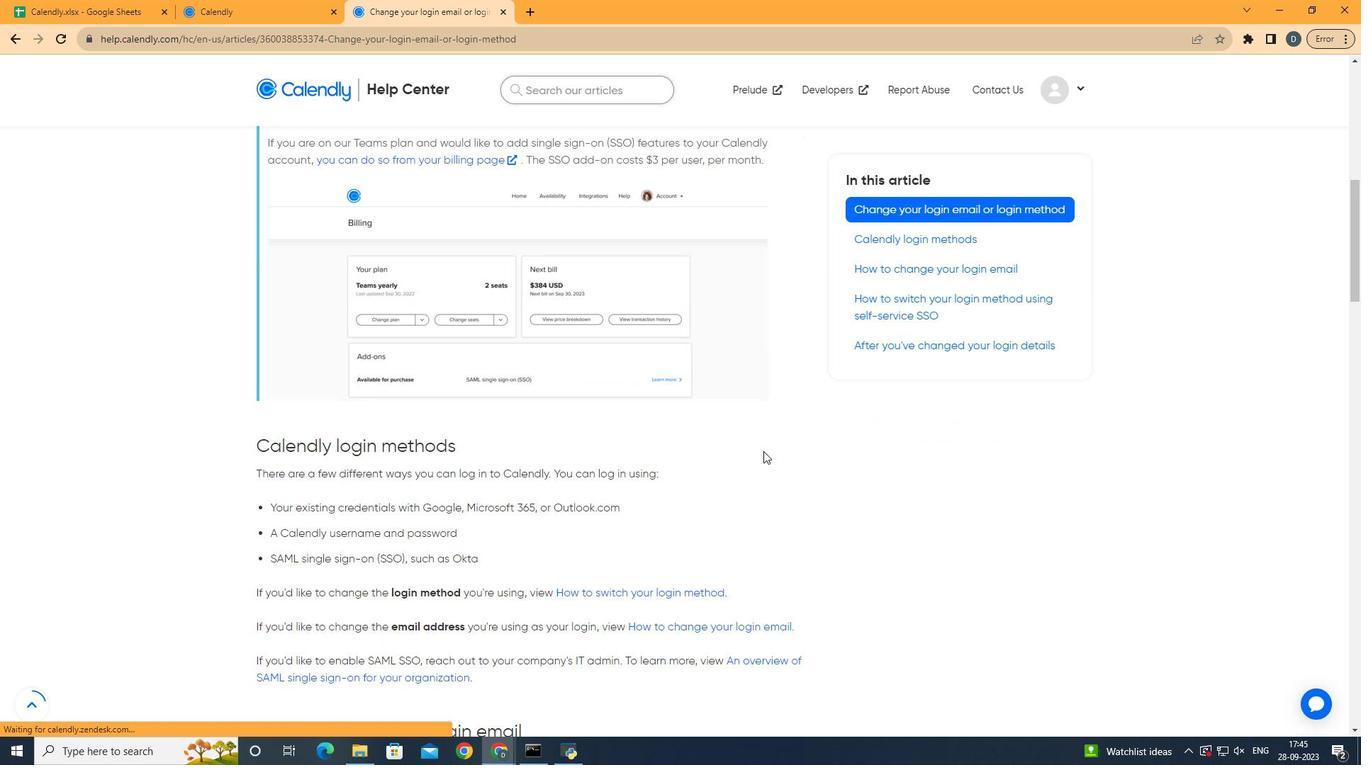 
Action: Mouse scrolled (763, 450) with delta (0, 0)
Screenshot: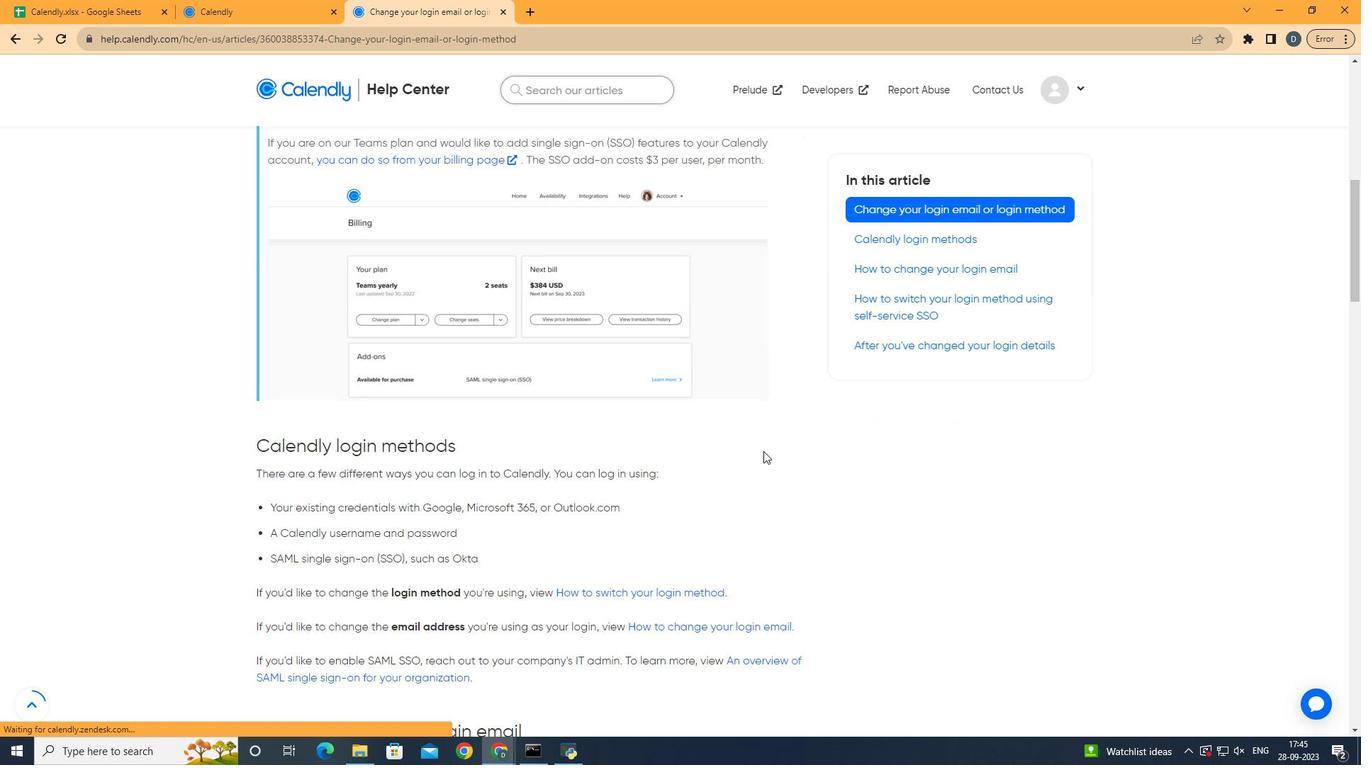 
Action: Mouse scrolled (763, 450) with delta (0, 0)
Screenshot: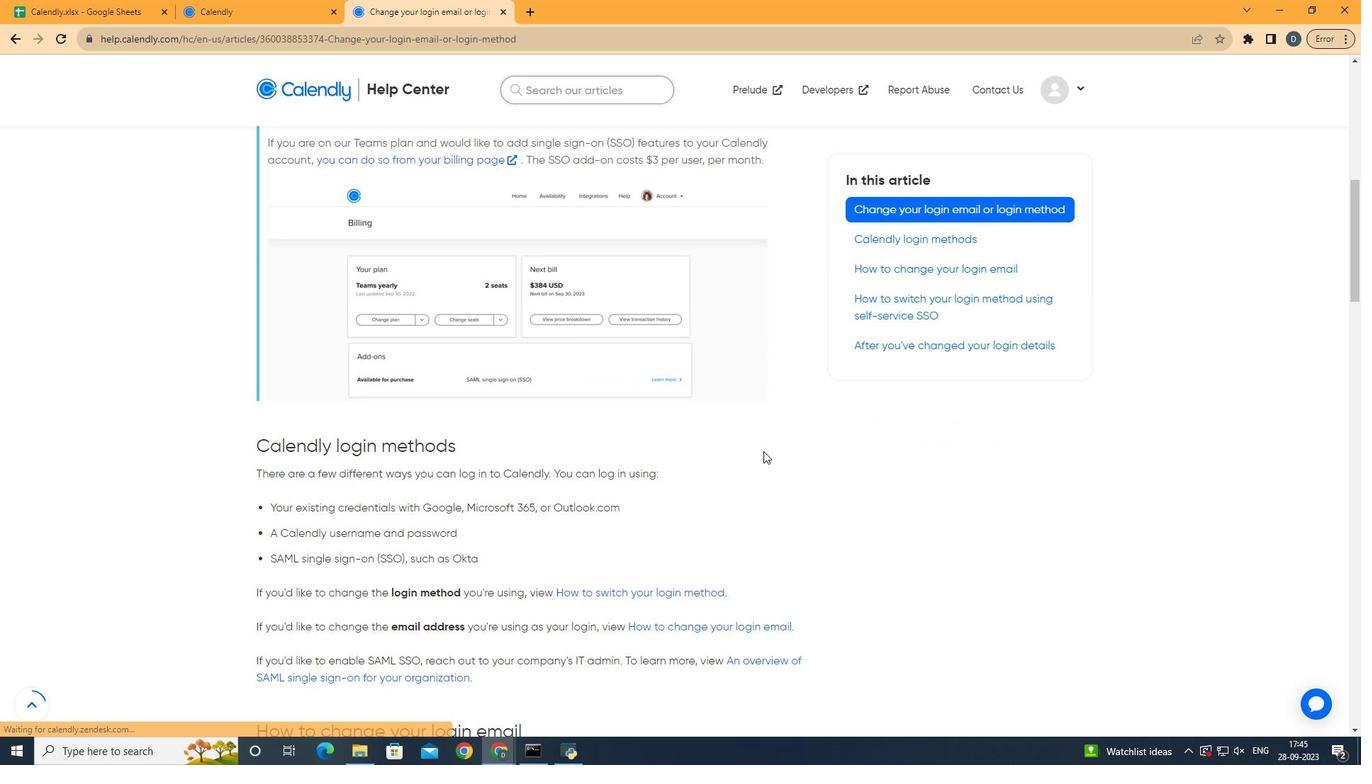 
Action: Mouse scrolled (763, 450) with delta (0, 0)
Screenshot: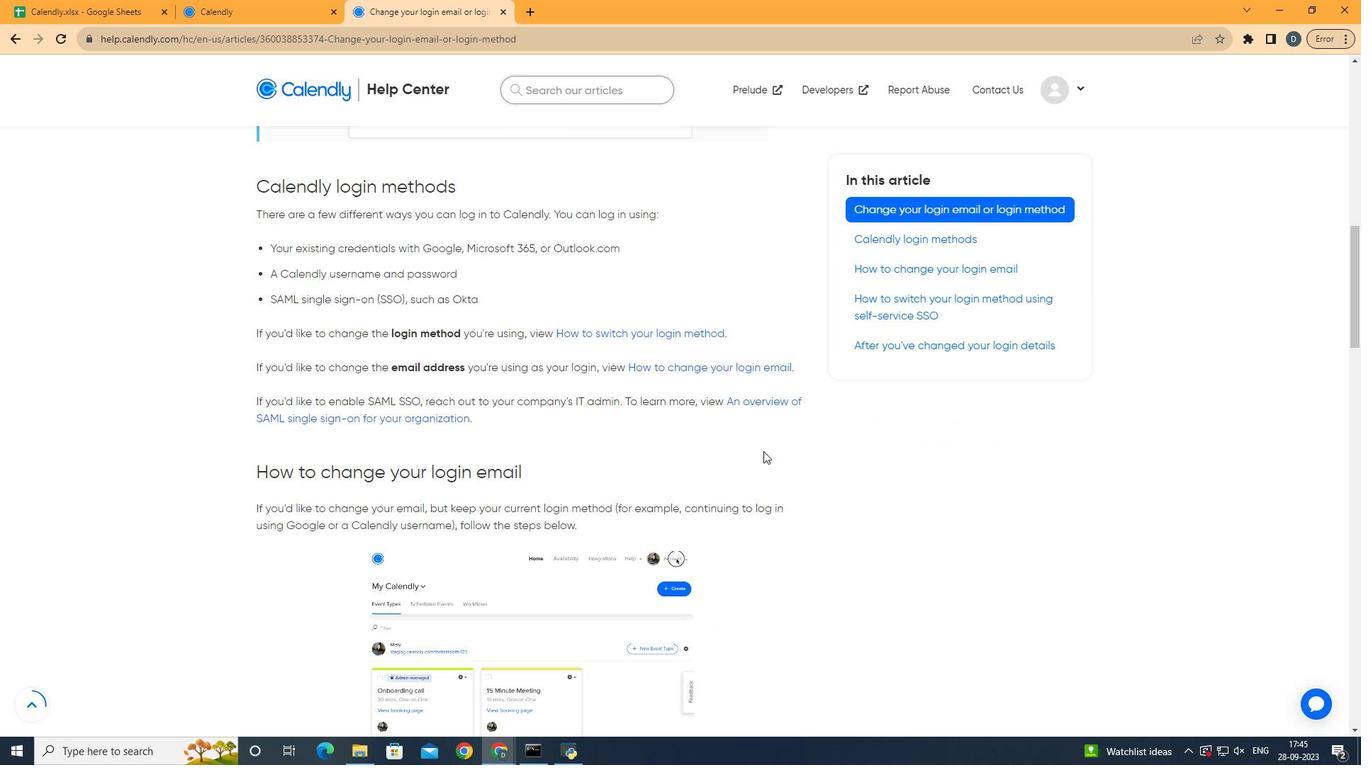 
Action: Mouse scrolled (763, 450) with delta (0, 0)
Screenshot: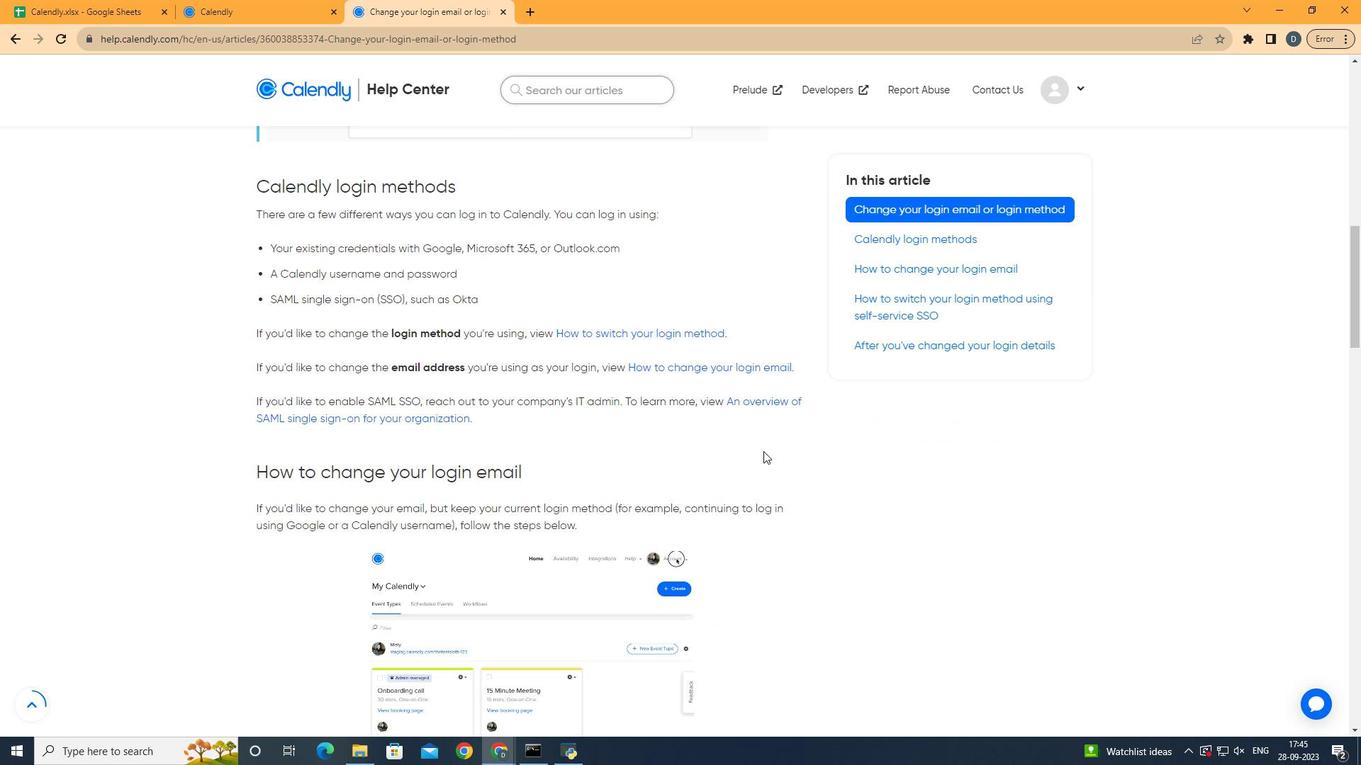 
Action: Mouse scrolled (763, 450) with delta (0, 0)
Screenshot: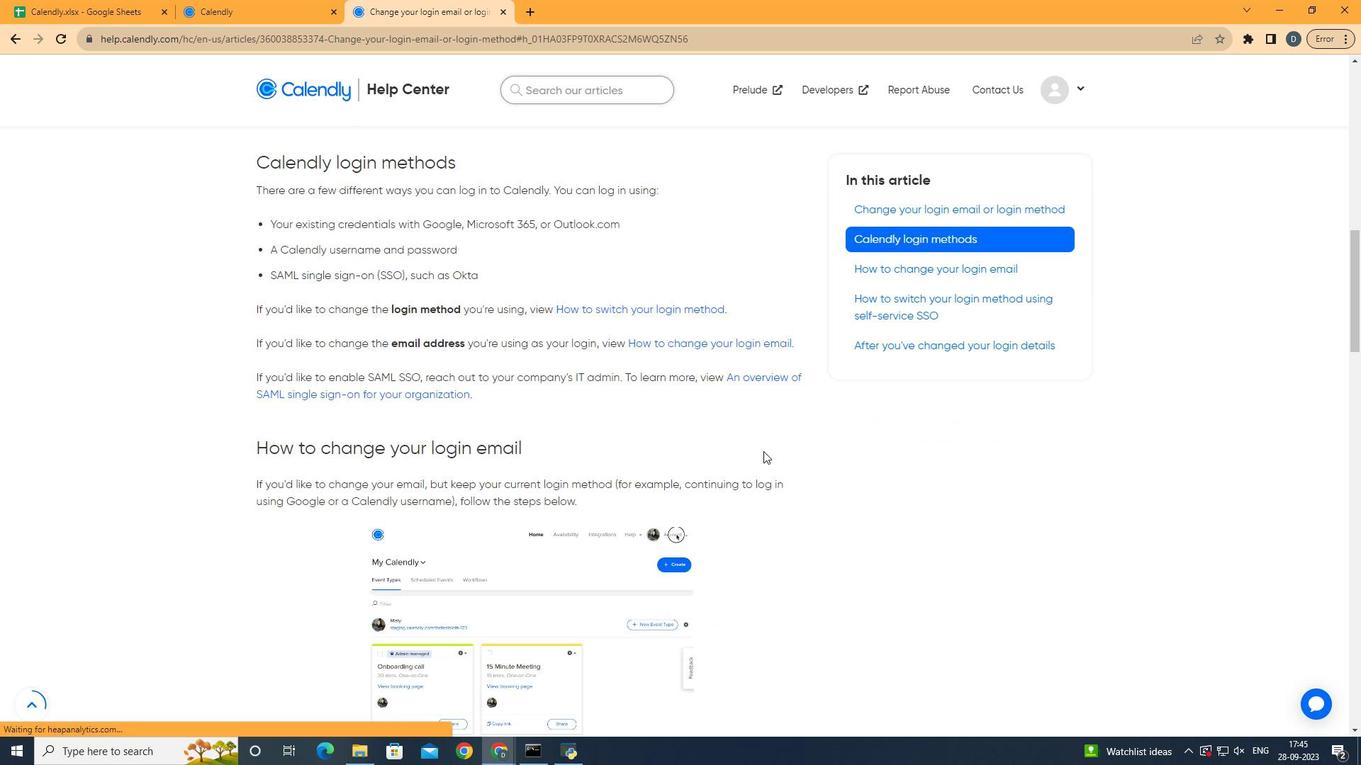 
Action: Mouse scrolled (763, 450) with delta (0, 0)
Screenshot: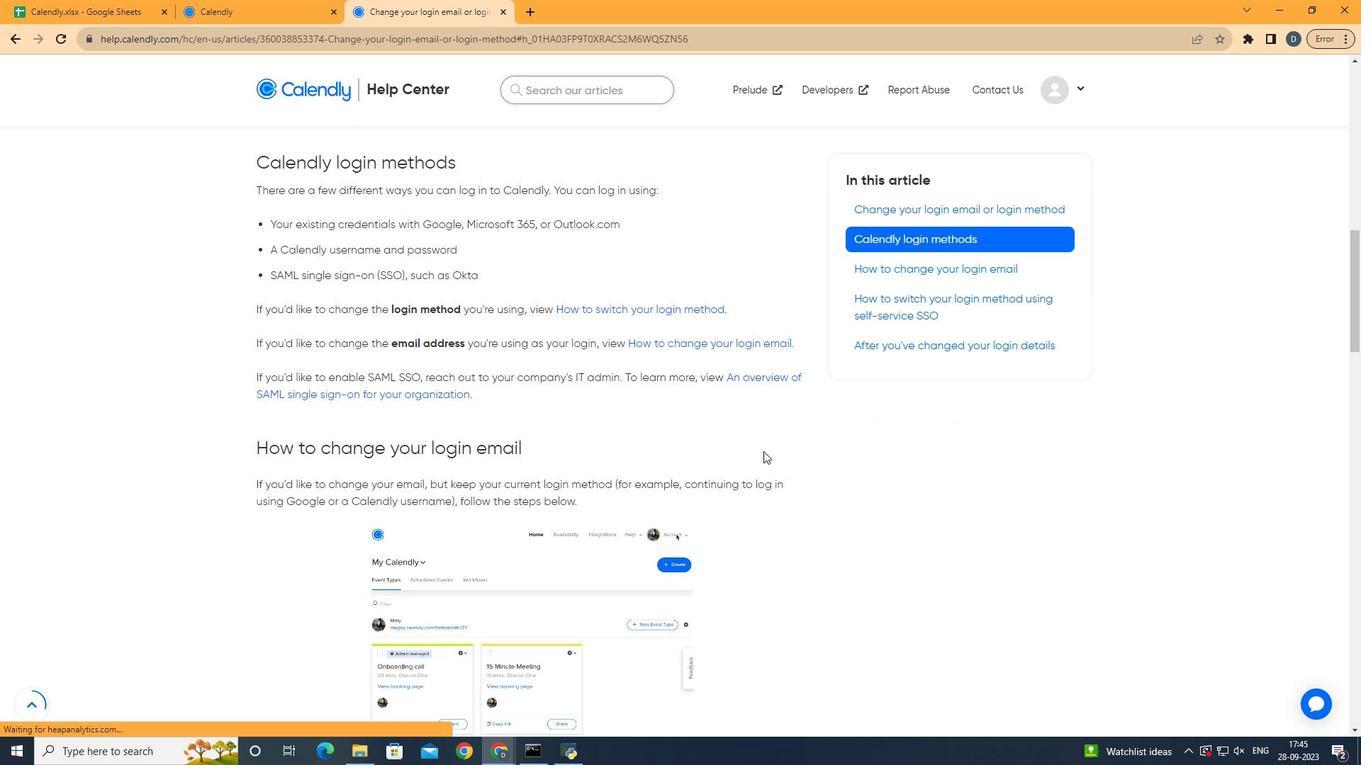 
Action: Mouse scrolled (763, 452) with delta (0, 0)
Screenshot: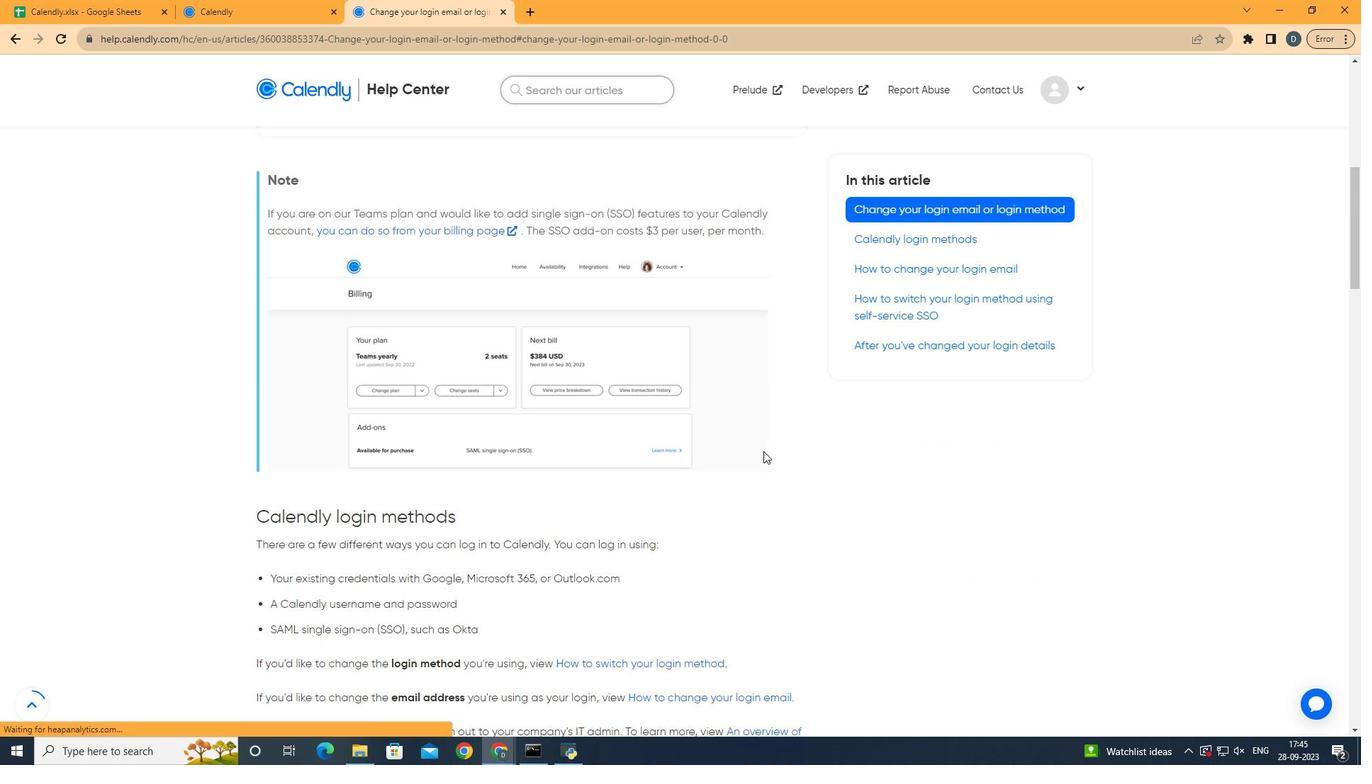 
Action: Mouse scrolled (763, 452) with delta (0, 0)
Screenshot: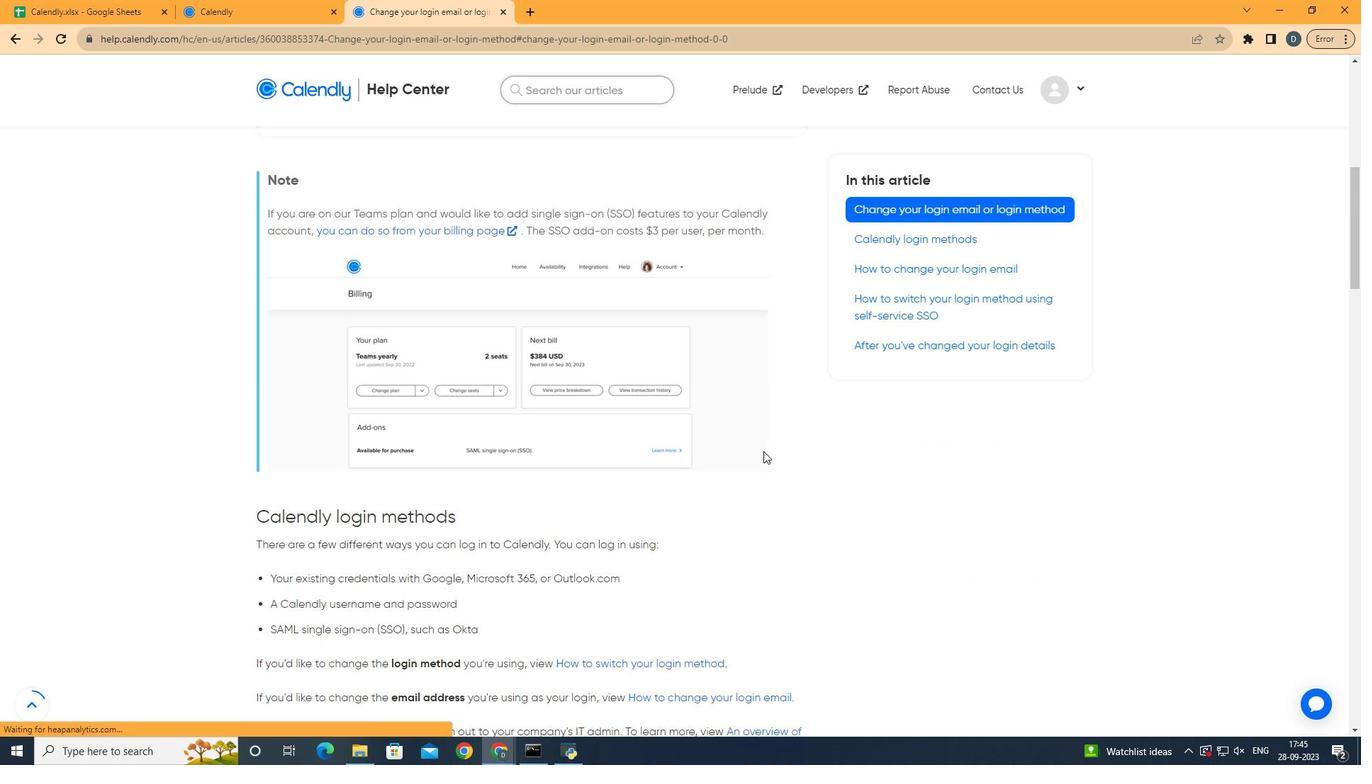 
Action: Mouse scrolled (763, 452) with delta (0, 0)
Screenshot: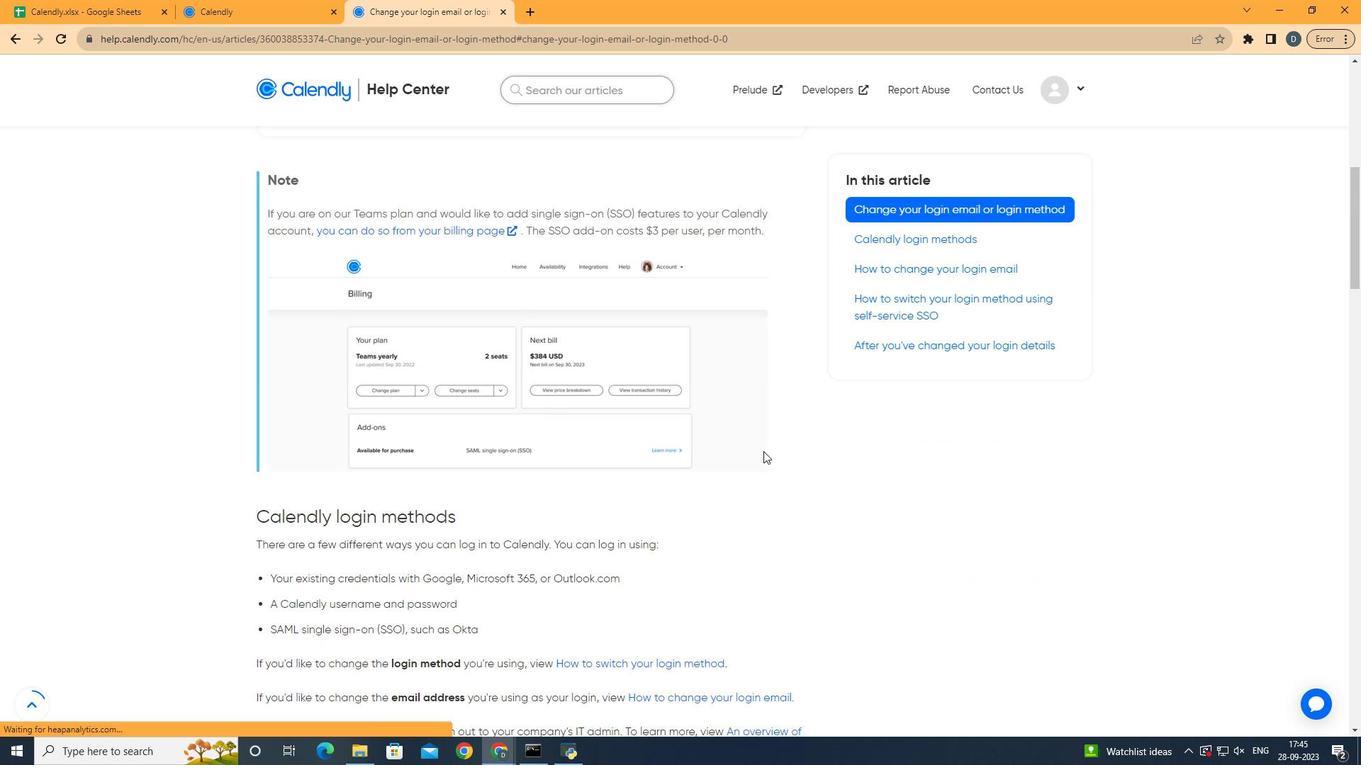 
Action: Mouse scrolled (763, 452) with delta (0, 0)
Screenshot: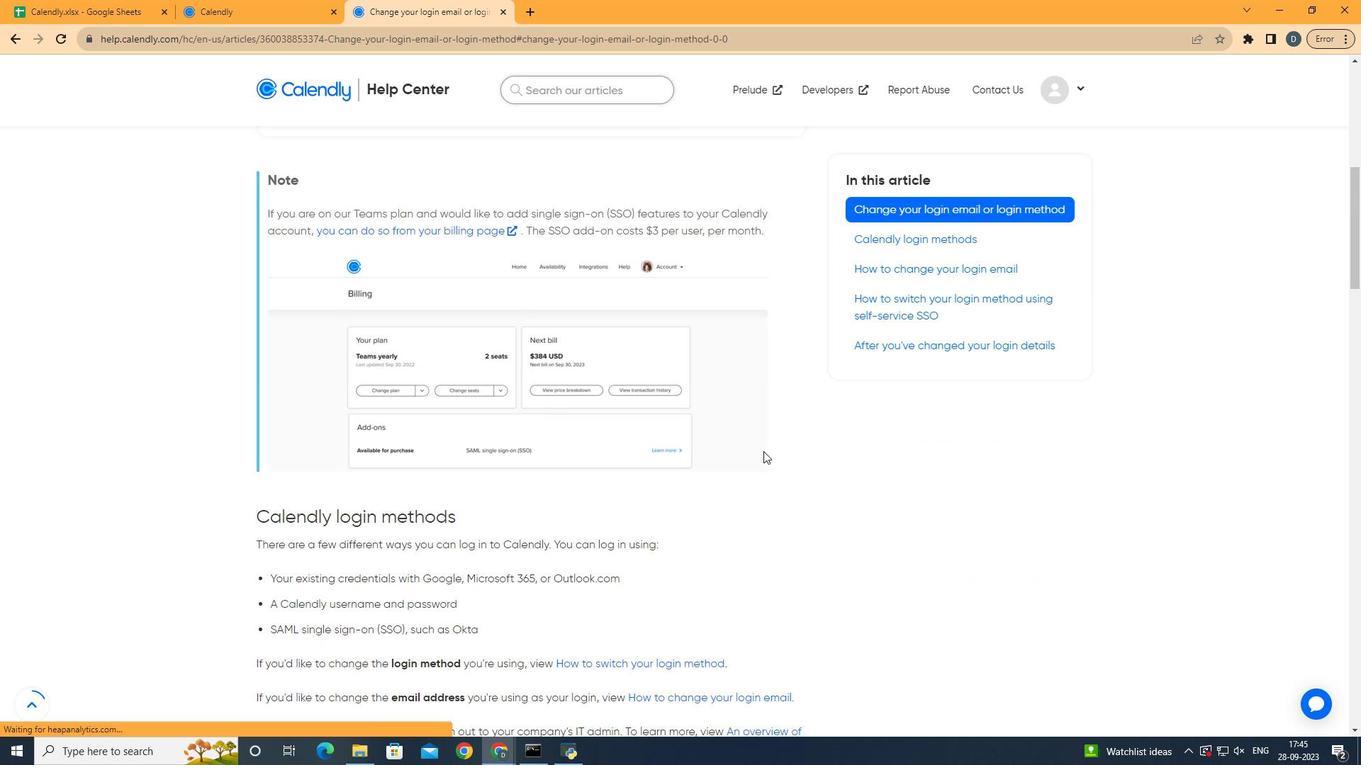 
Action: Mouse scrolled (763, 452) with delta (0, 0)
Screenshot: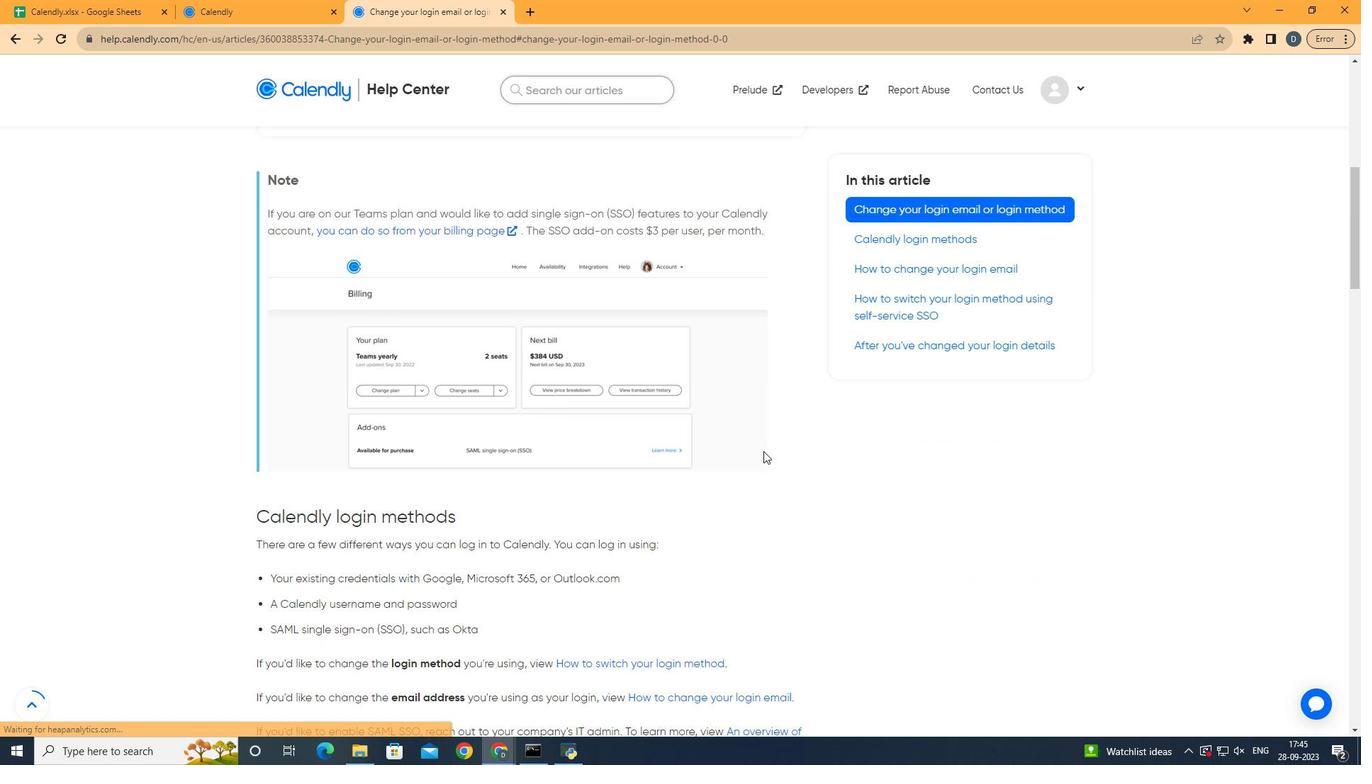
Action: Mouse scrolled (763, 452) with delta (0, 0)
Screenshot: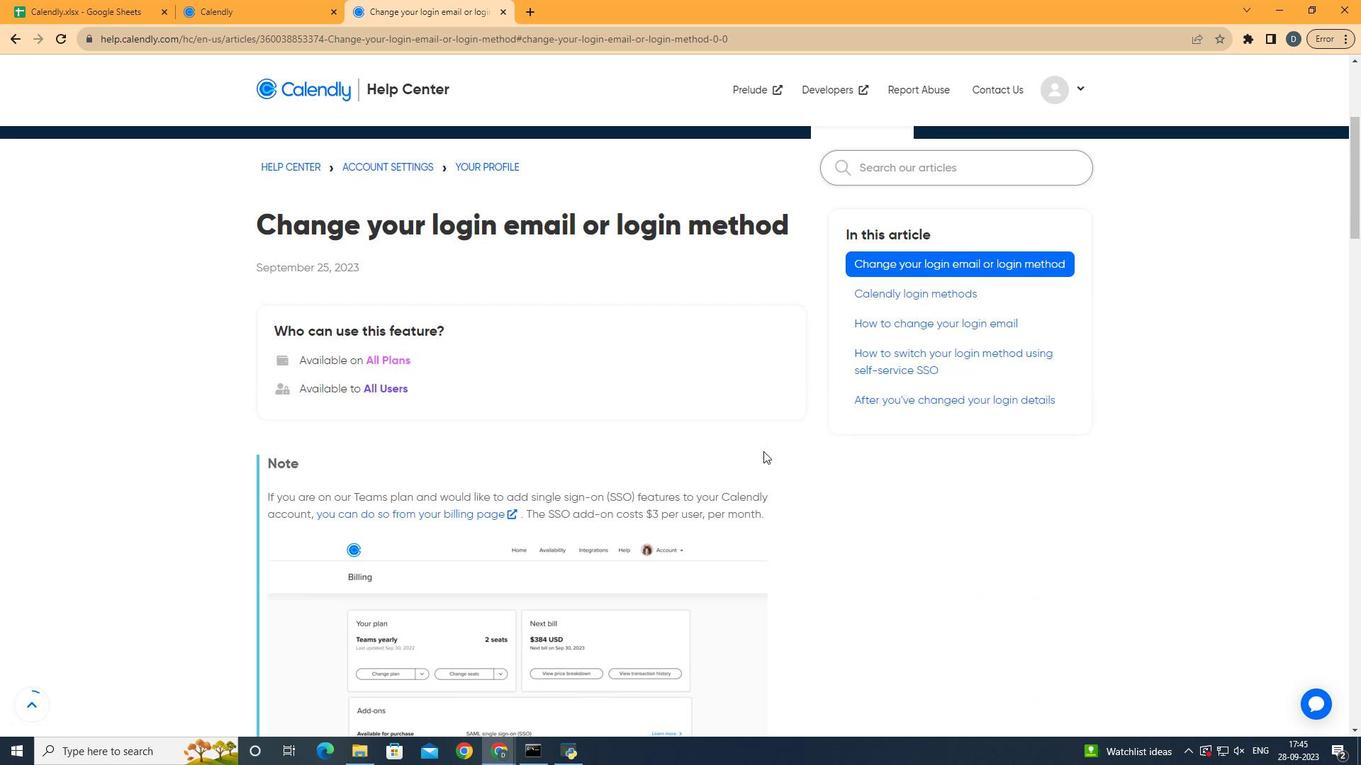 
Action: Mouse scrolled (763, 452) with delta (0, 0)
Screenshot: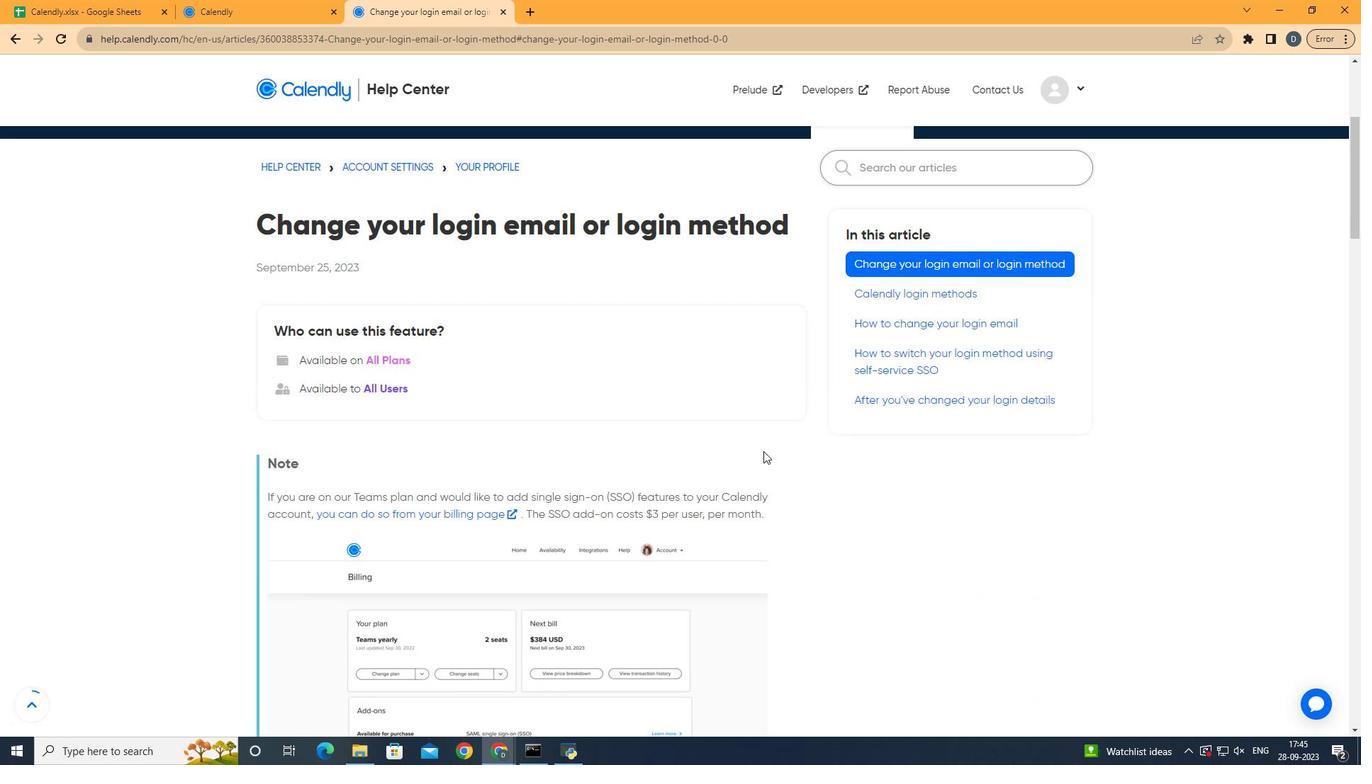 
Action: Mouse scrolled (763, 452) with delta (0, 0)
Screenshot: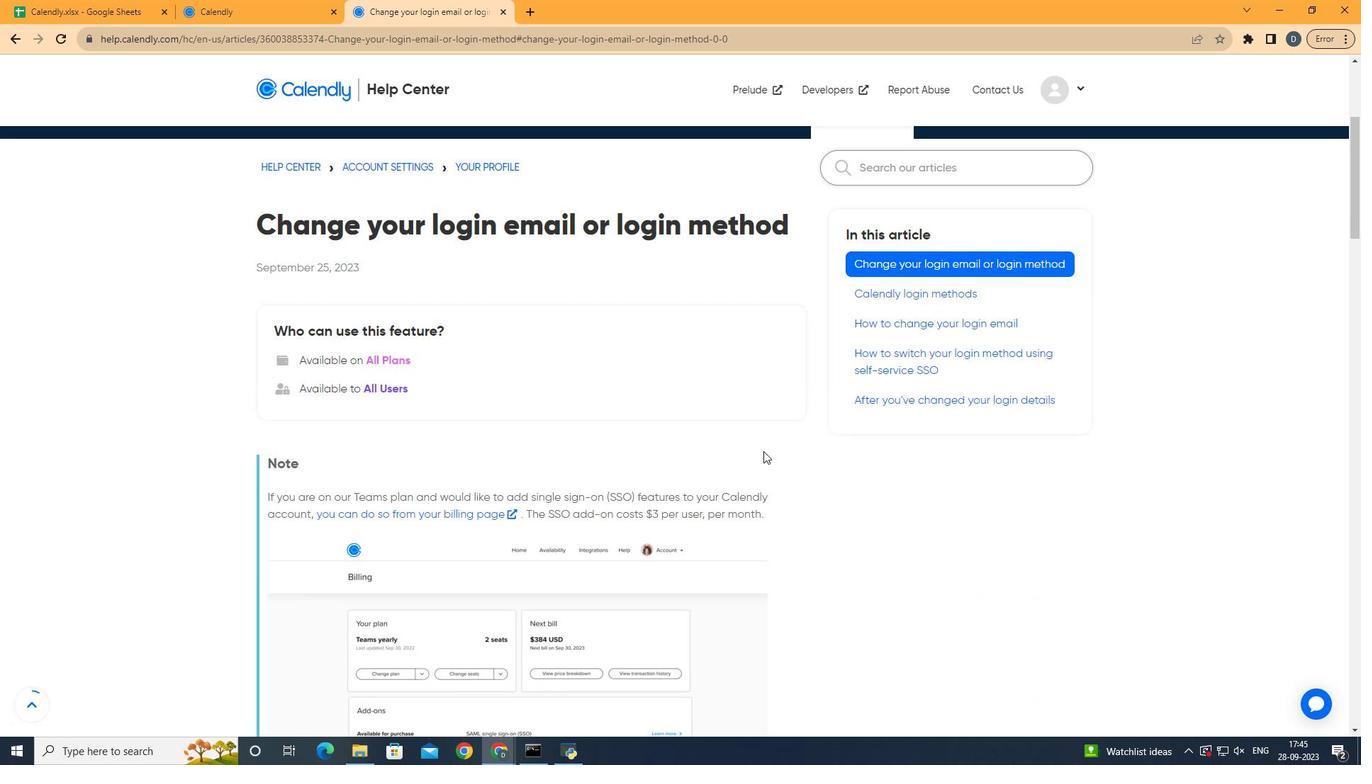 
Action: Mouse scrolled (763, 452) with delta (0, 0)
Screenshot: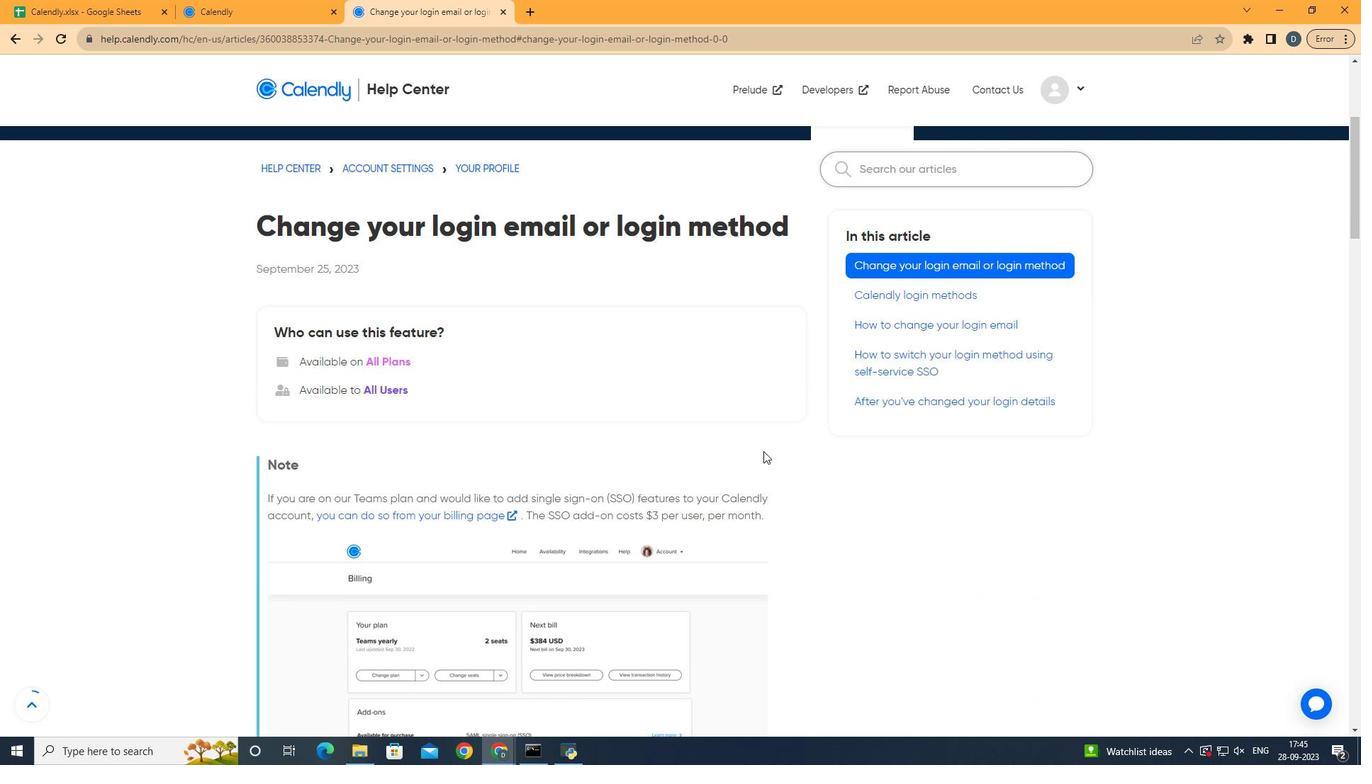 
Action: Mouse scrolled (763, 452) with delta (0, 0)
Screenshot: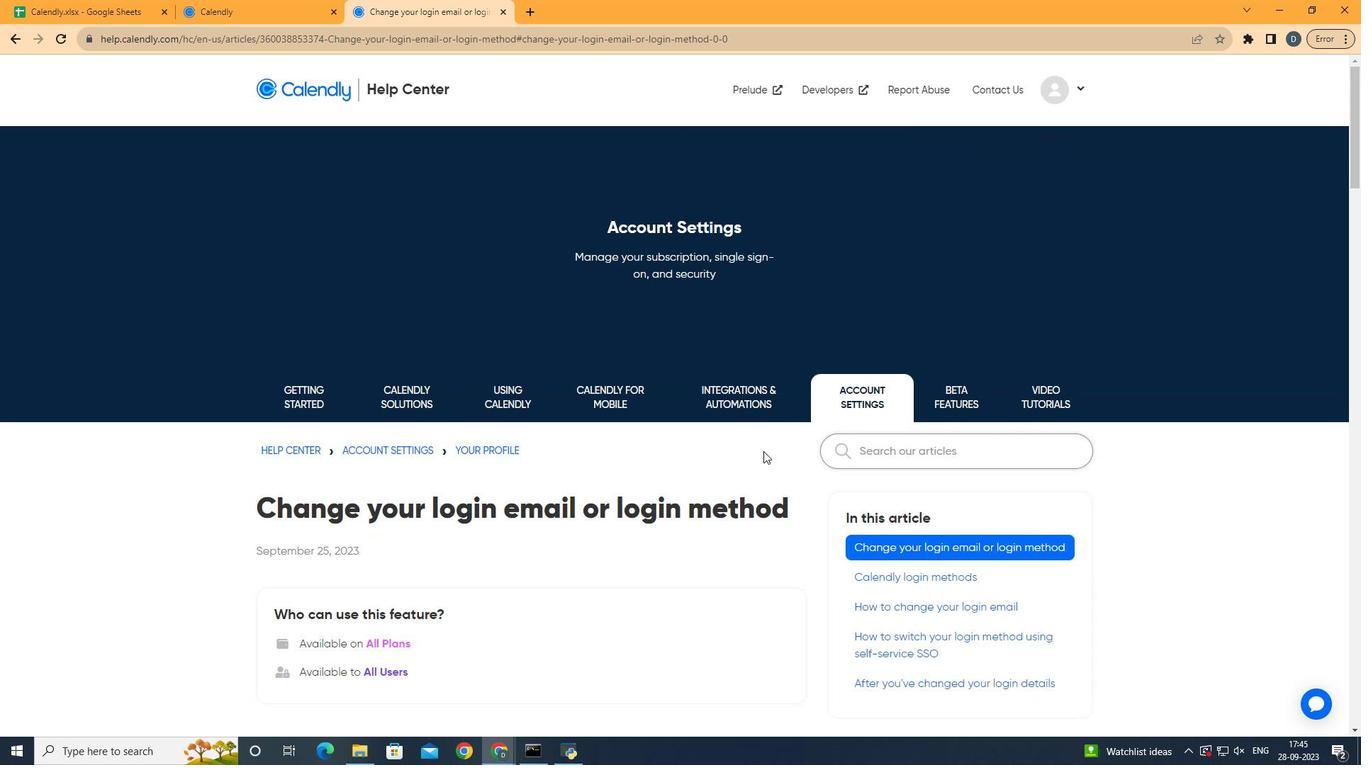 
Action: Mouse scrolled (763, 452) with delta (0, 0)
Screenshot: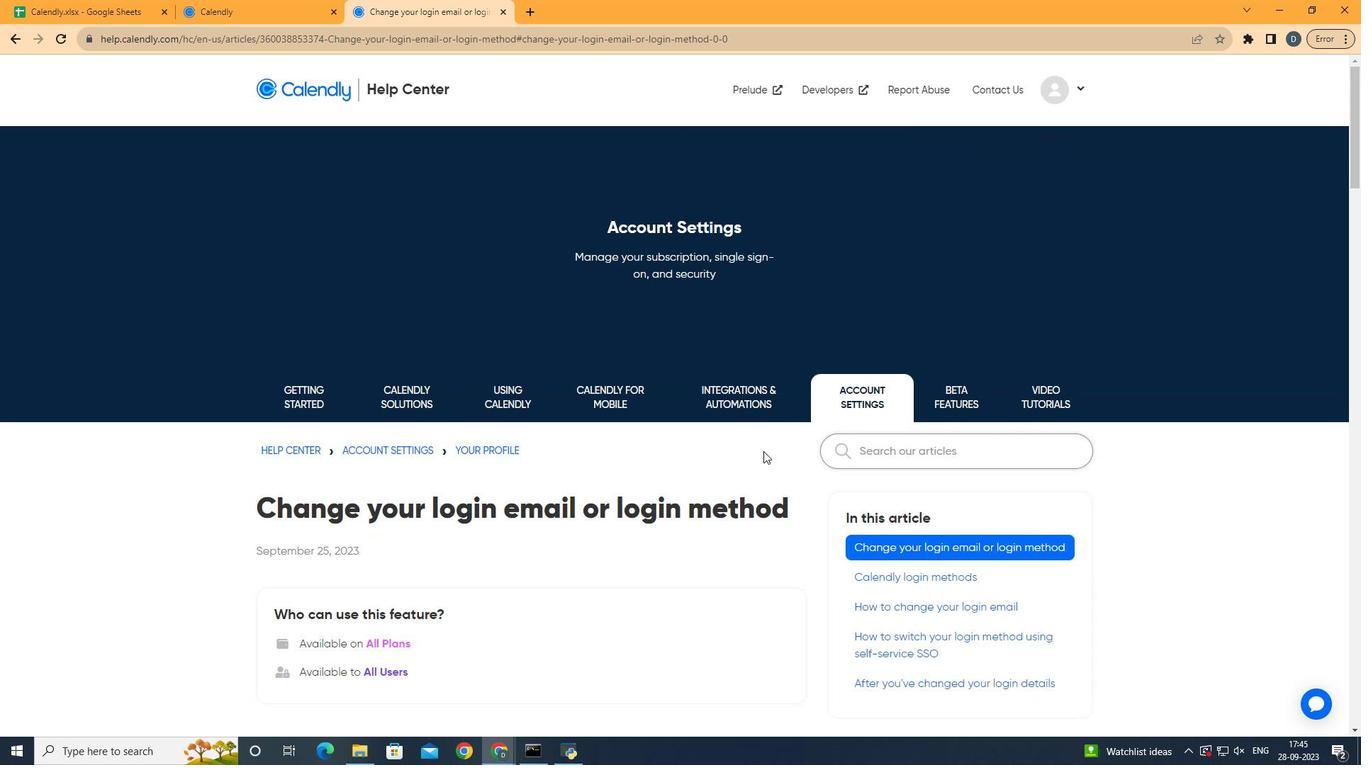 
Action: Mouse scrolled (763, 452) with delta (0, 0)
Screenshot: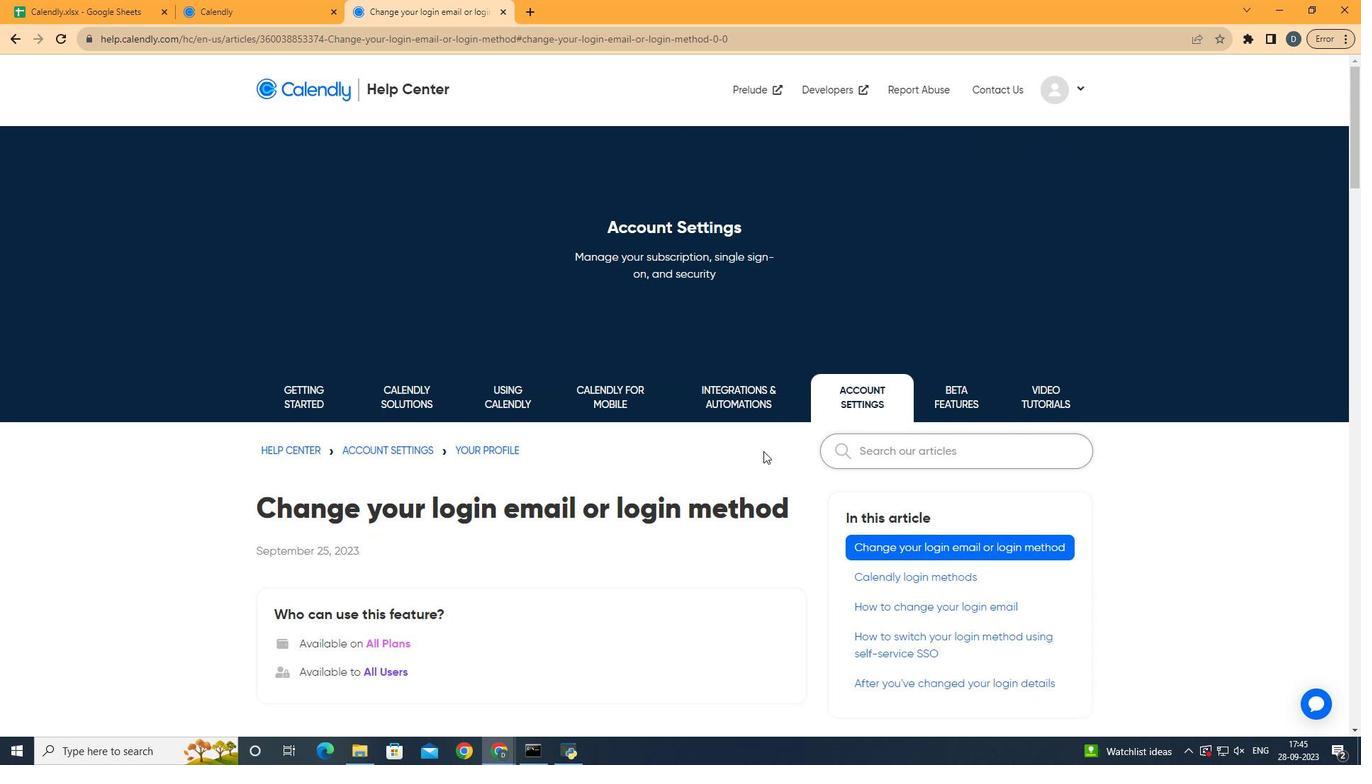 
Action: Mouse scrolled (763, 452) with delta (0, 0)
Screenshot: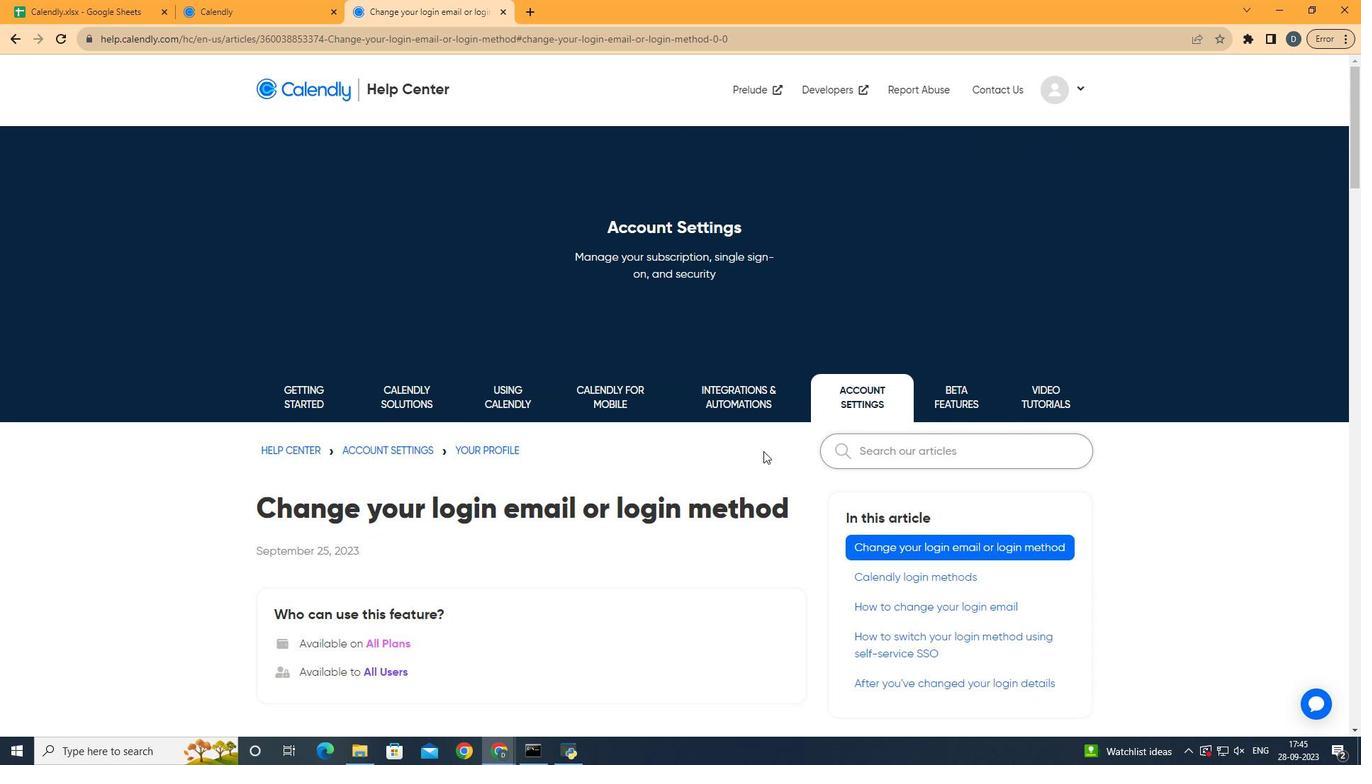 
